 Task: Find connections with filter location Northwich with filter topic #covidwith filter profile language German with filter current company Wonder Cement Ltd. with filter school Adikavi Nannaya University, Rajahmundry, East Godawari with filter industry Medical Practices with filter service category Coaching & Mentoring with filter keywords title Novelist/Writer
Action: Mouse moved to (618, 64)
Screenshot: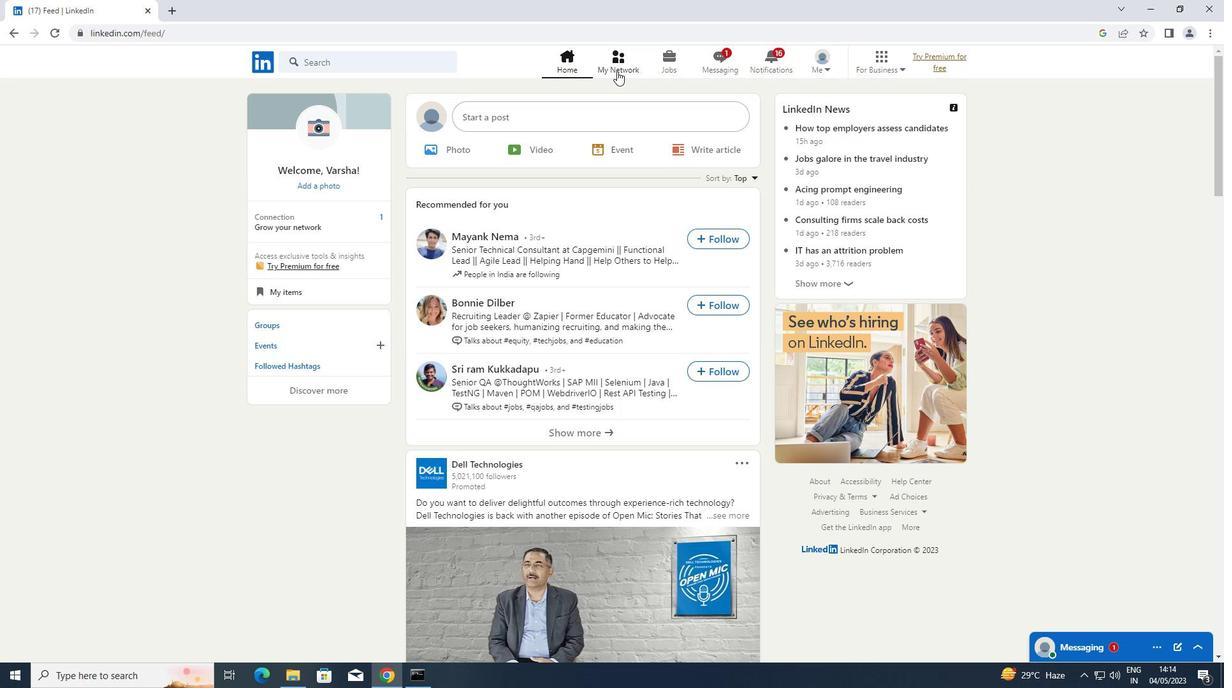 
Action: Mouse pressed left at (618, 64)
Screenshot: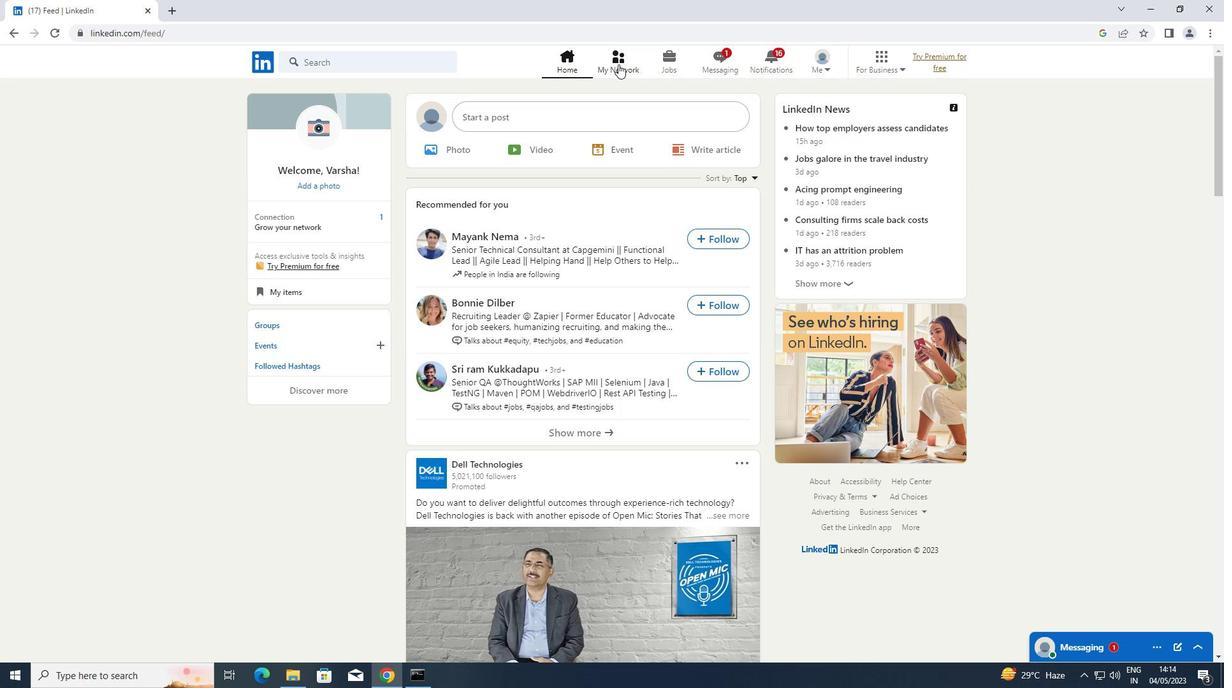 
Action: Mouse moved to (304, 124)
Screenshot: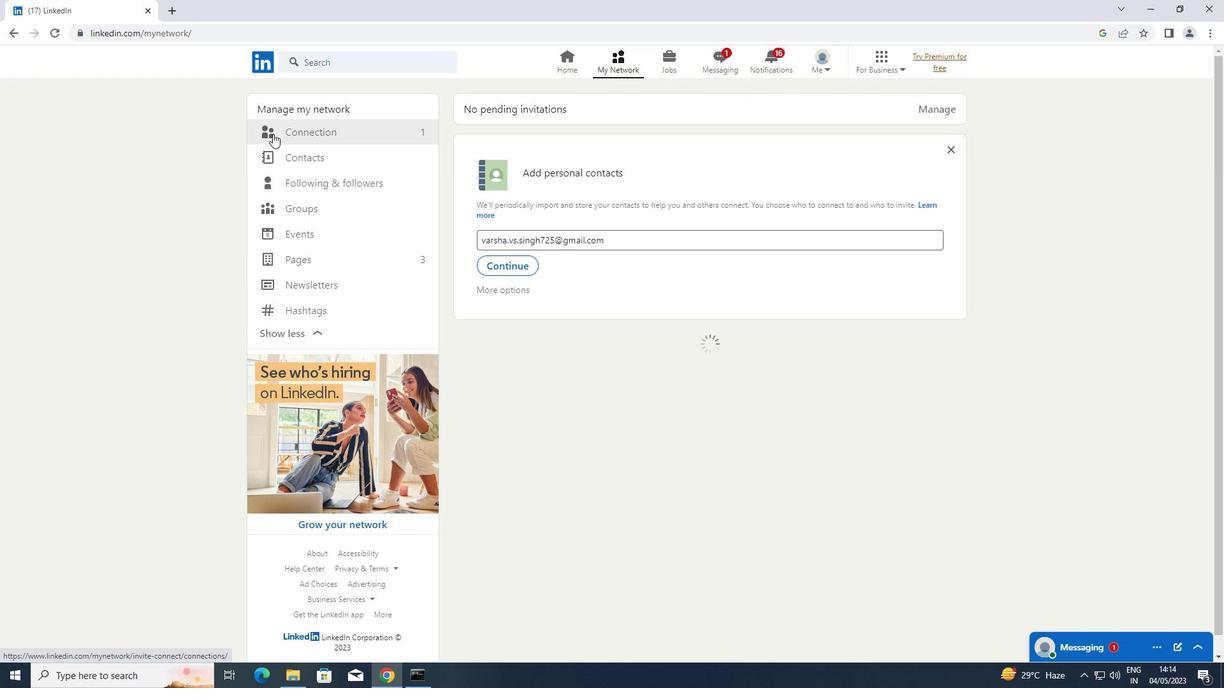 
Action: Mouse pressed left at (304, 124)
Screenshot: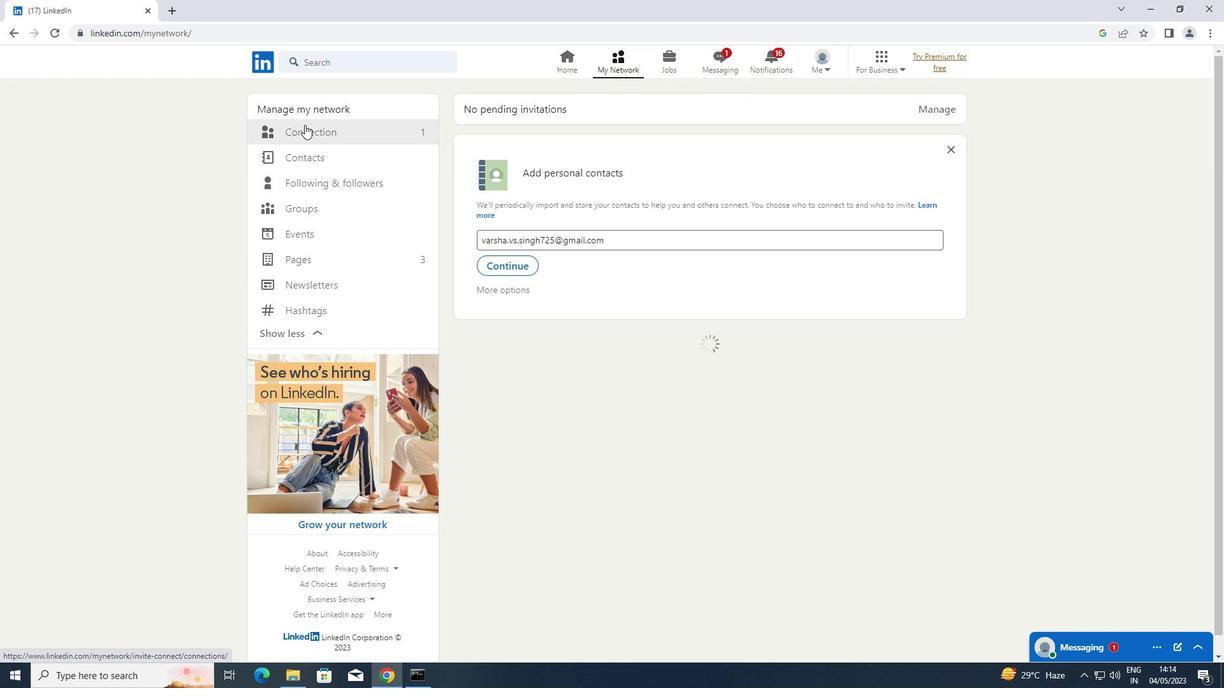 
Action: Mouse moved to (734, 134)
Screenshot: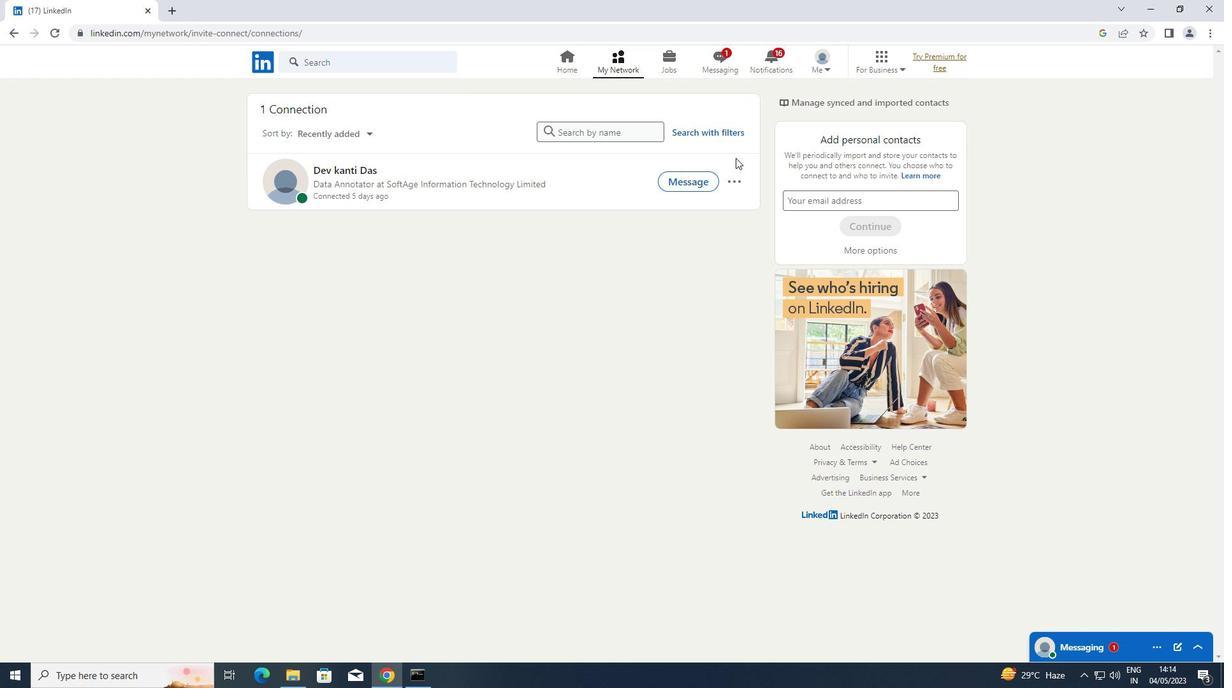 
Action: Mouse pressed left at (734, 134)
Screenshot: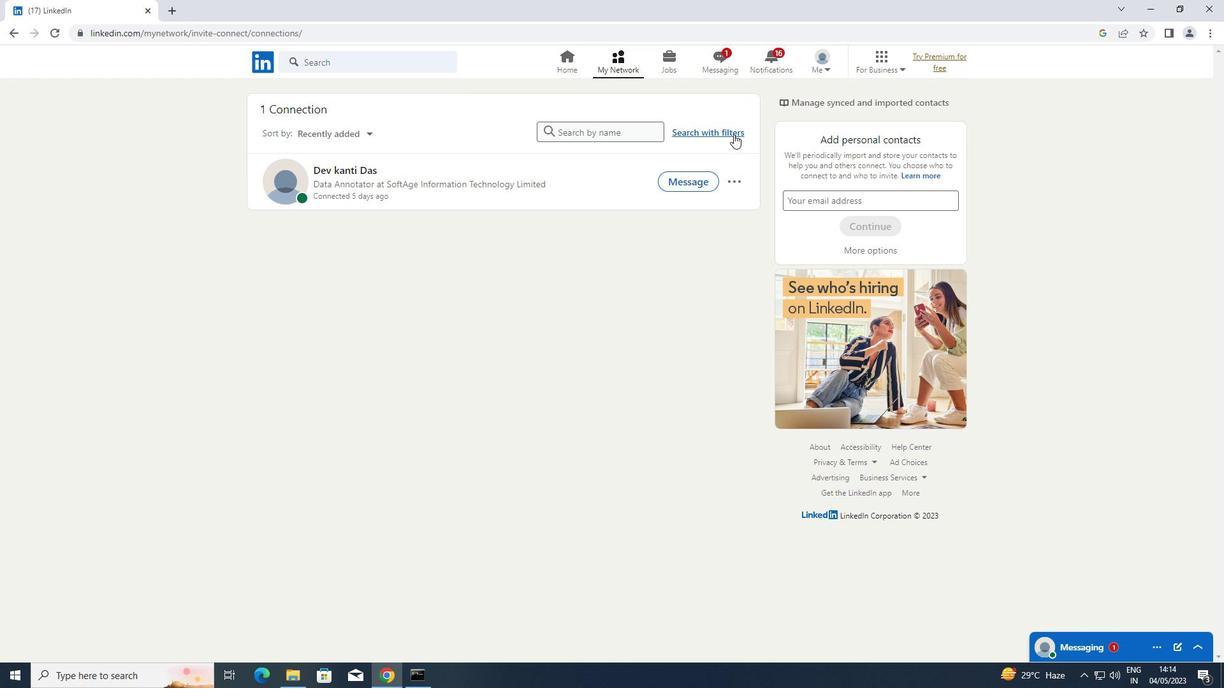 
Action: Mouse moved to (653, 99)
Screenshot: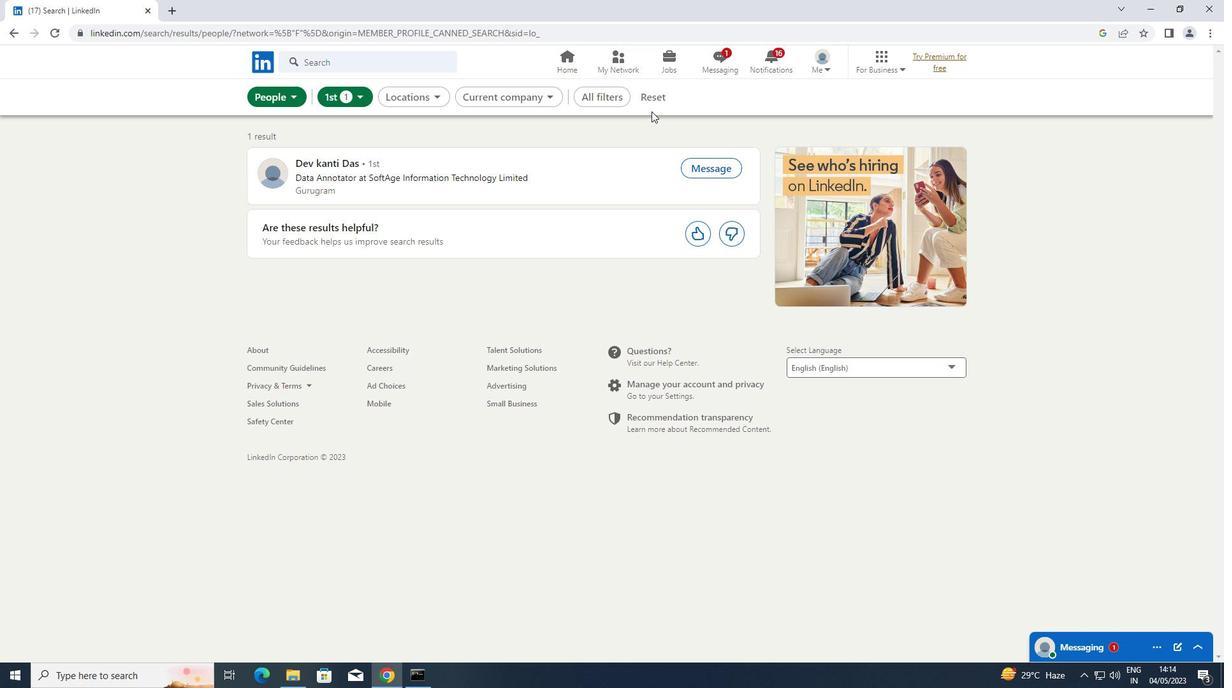 
Action: Mouse pressed left at (653, 99)
Screenshot: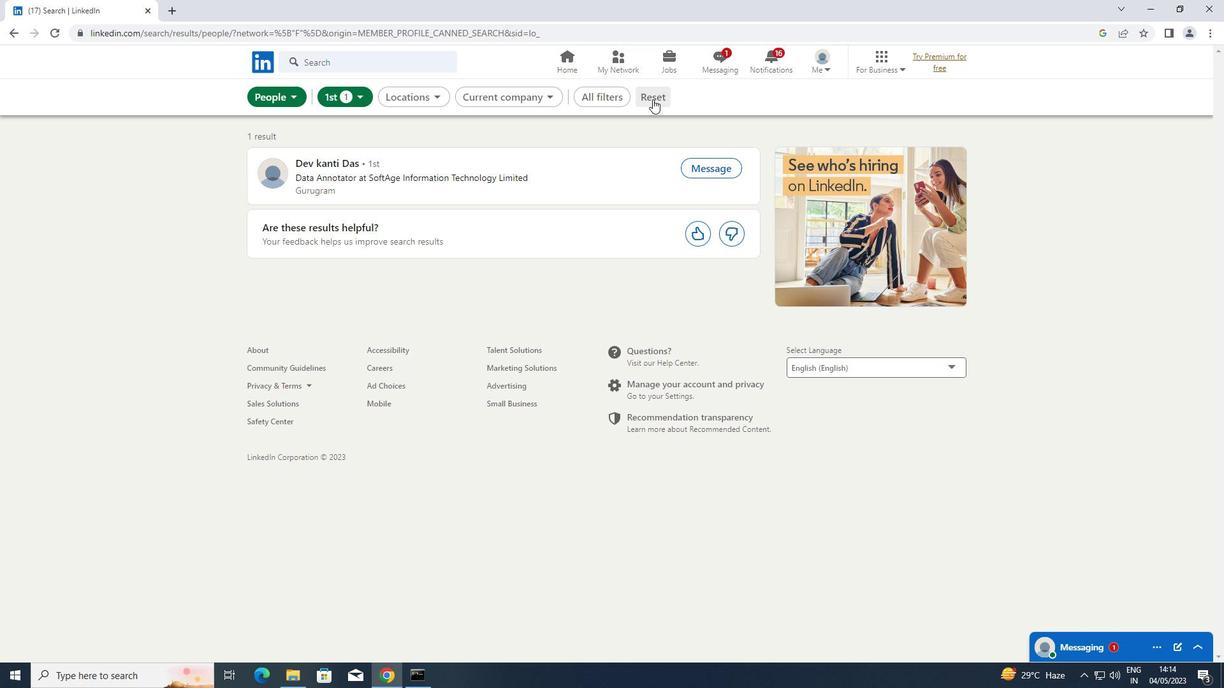 
Action: Mouse moved to (640, 99)
Screenshot: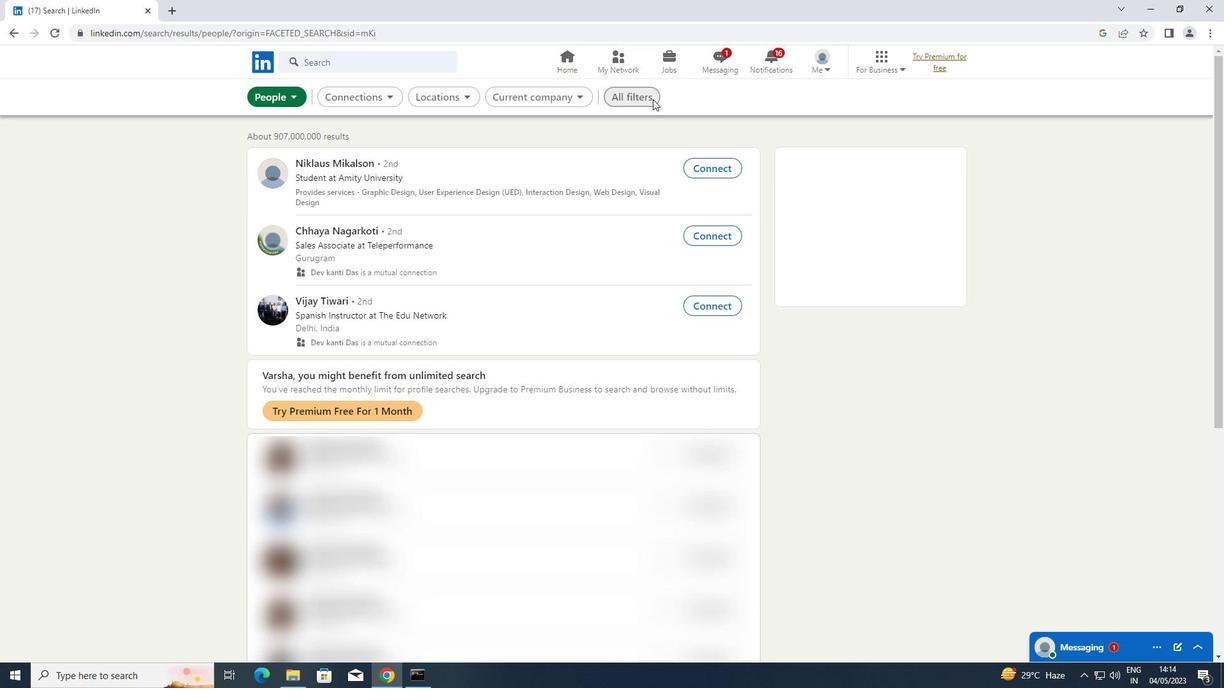 
Action: Mouse pressed left at (640, 99)
Screenshot: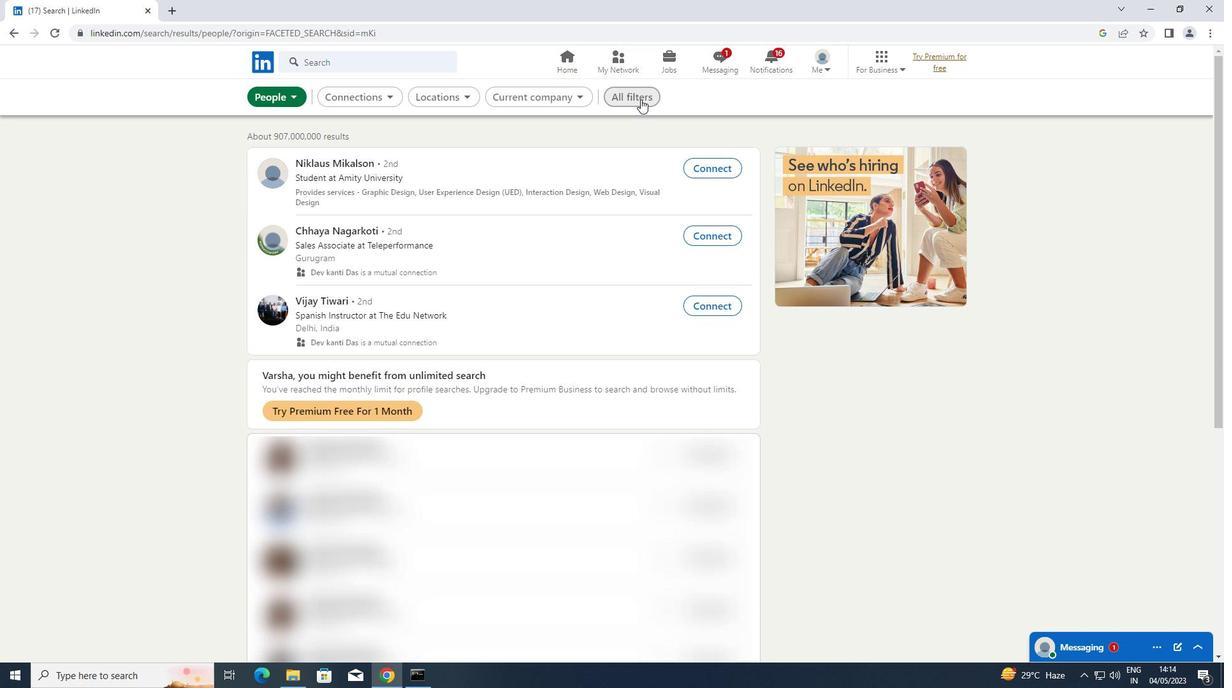 
Action: Mouse moved to (990, 264)
Screenshot: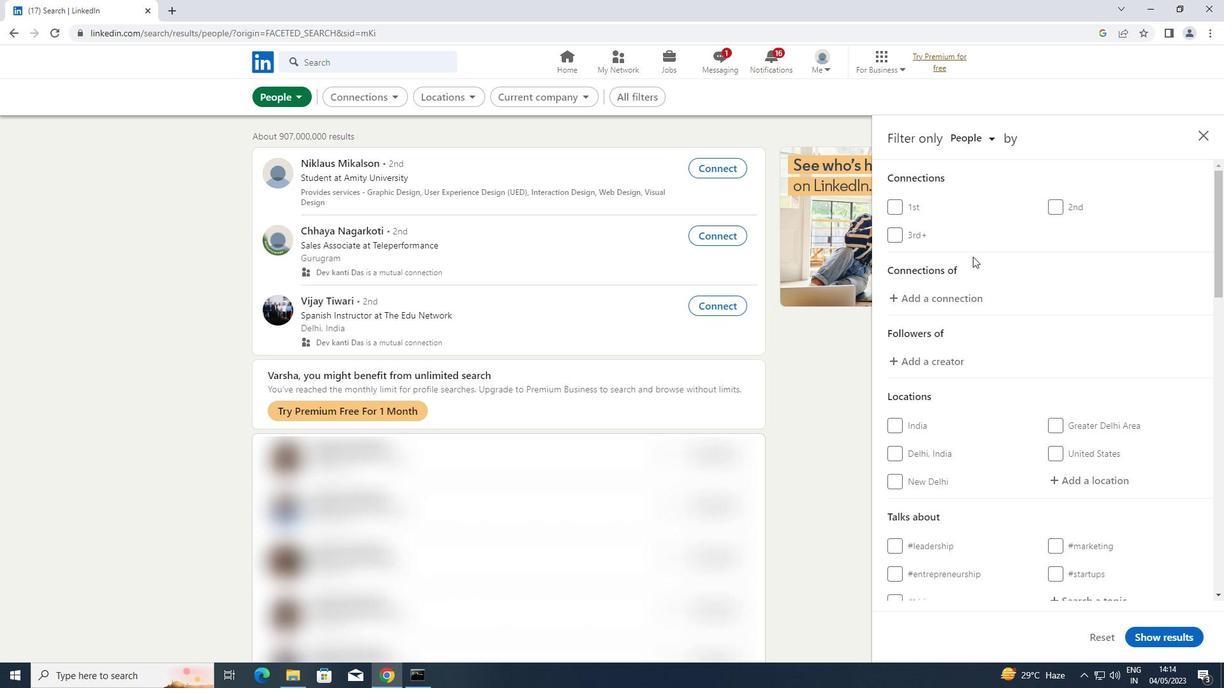
Action: Mouse scrolled (990, 263) with delta (0, 0)
Screenshot: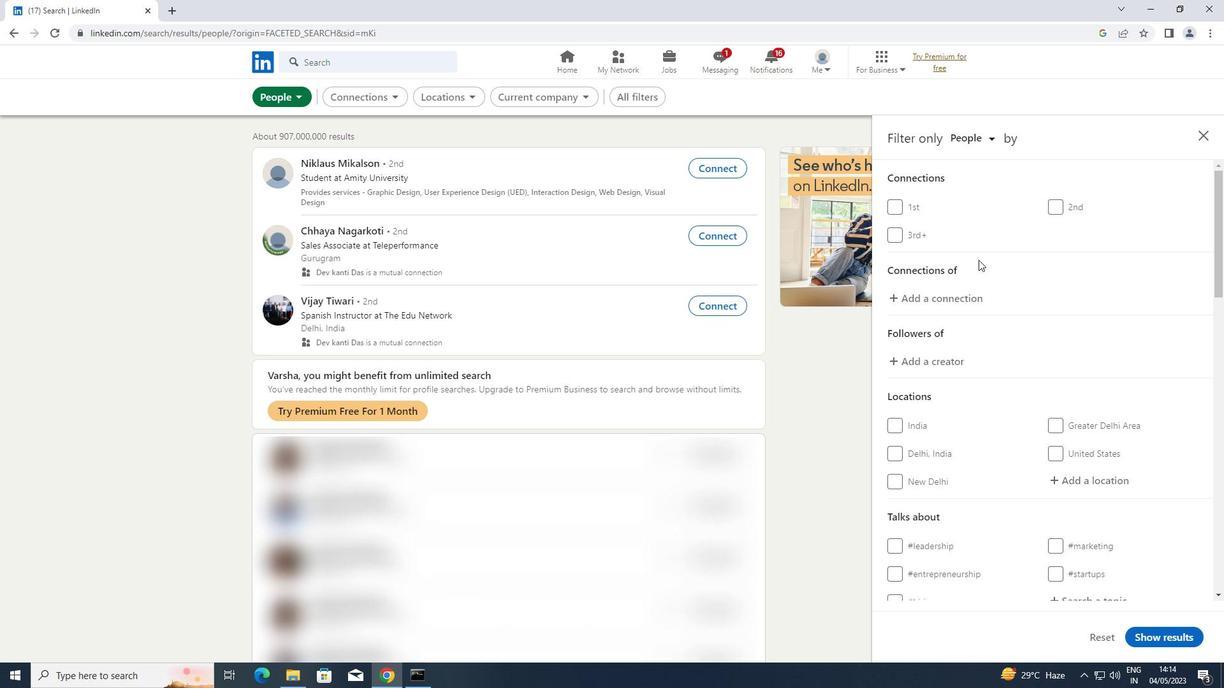 
Action: Mouse moved to (1062, 411)
Screenshot: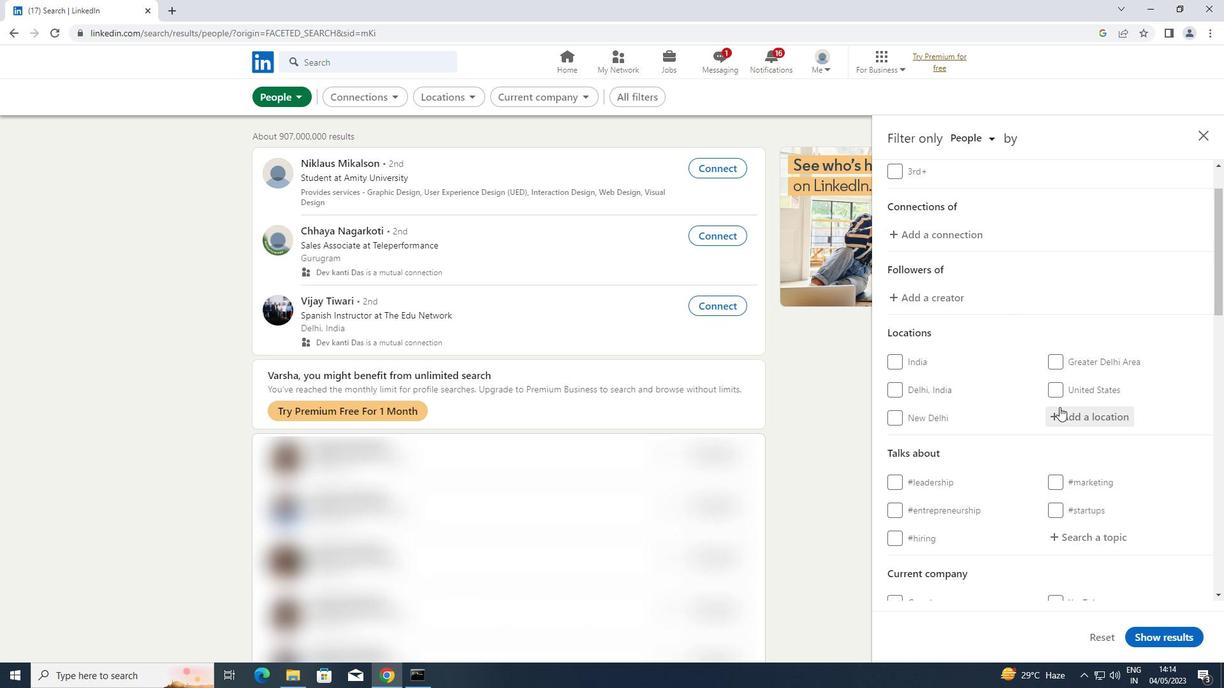 
Action: Mouse pressed left at (1062, 411)
Screenshot: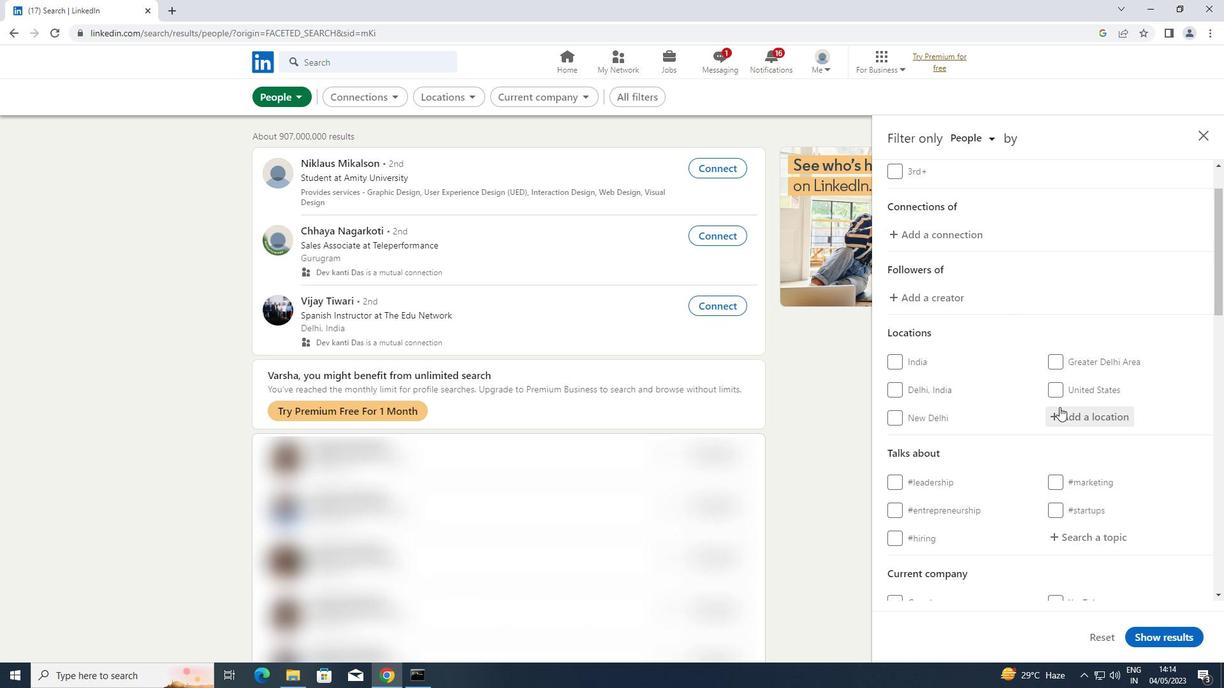 
Action: Mouse moved to (1063, 412)
Screenshot: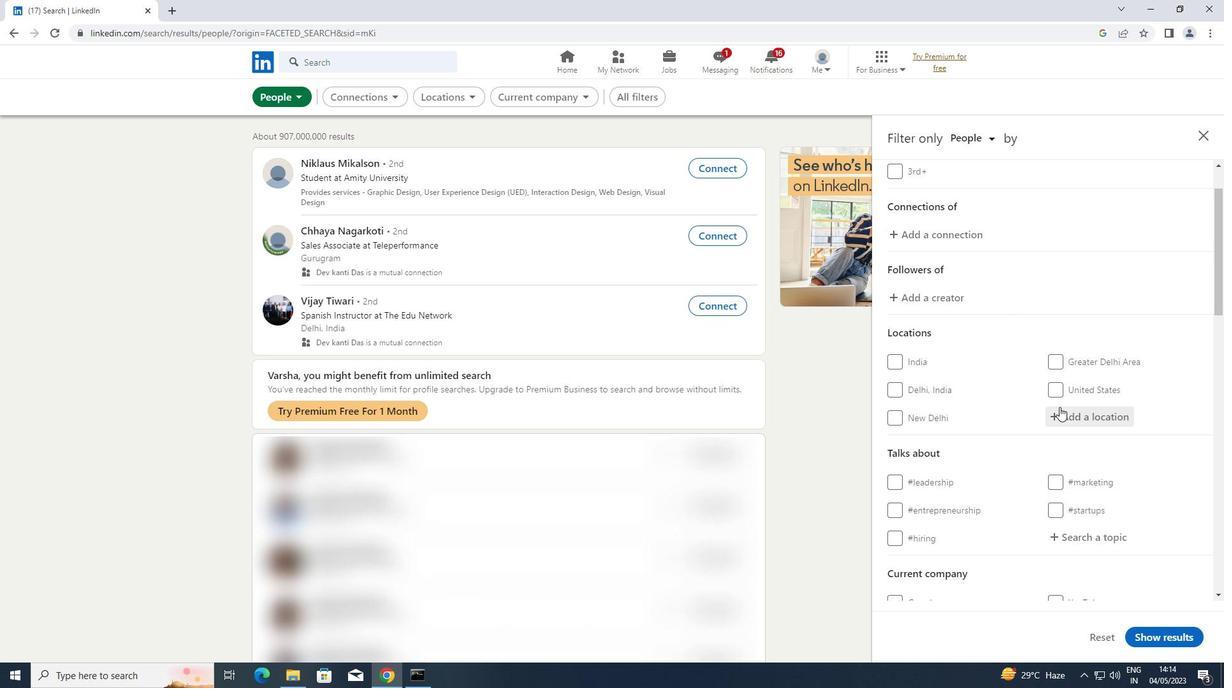 
Action: Key pressed <Key.shift>NORTHWICH
Screenshot: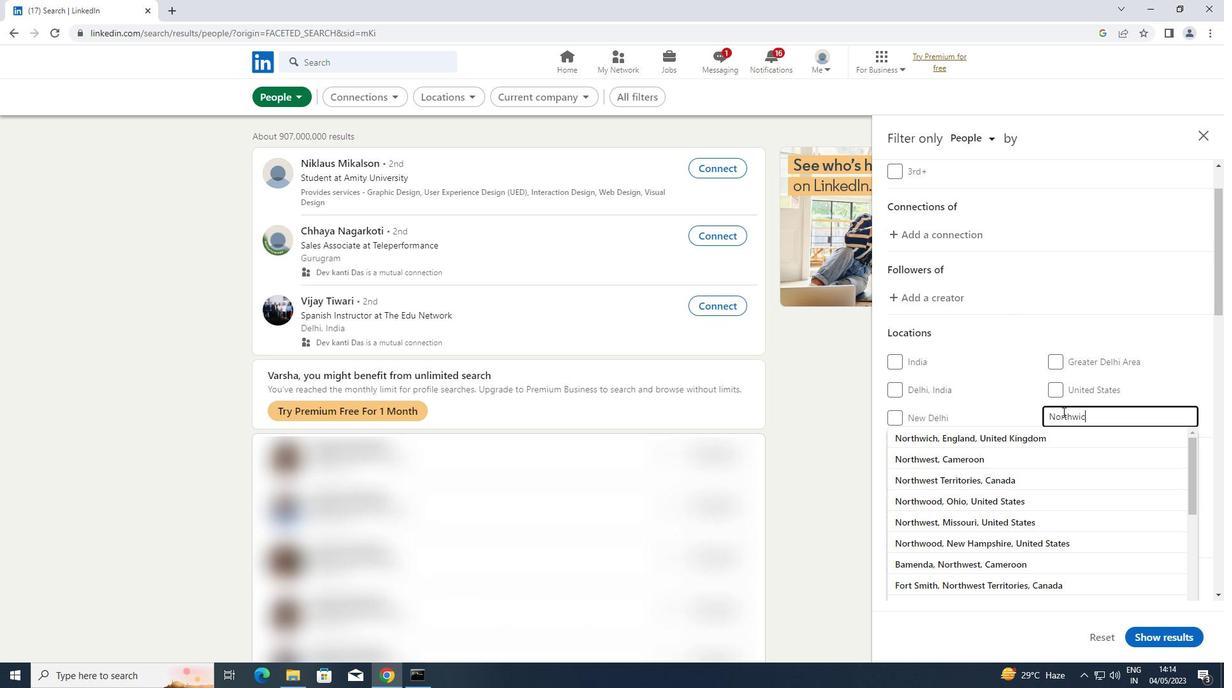 
Action: Mouse moved to (1057, 541)
Screenshot: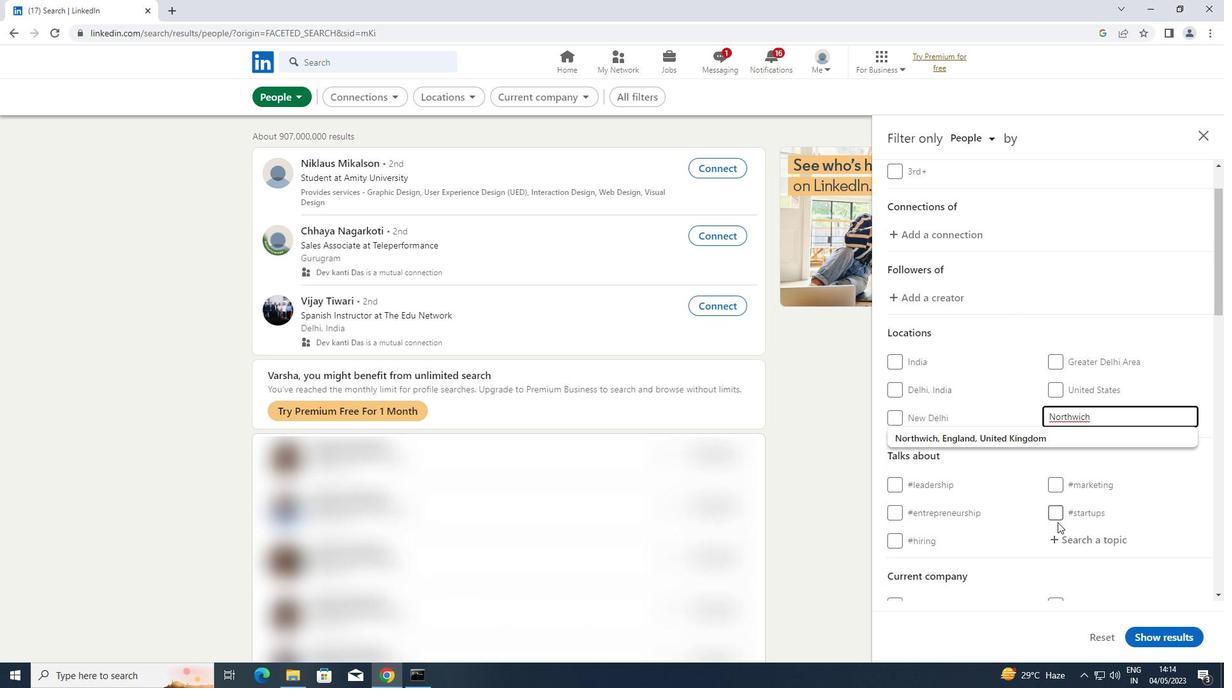 
Action: Mouse pressed left at (1057, 541)
Screenshot: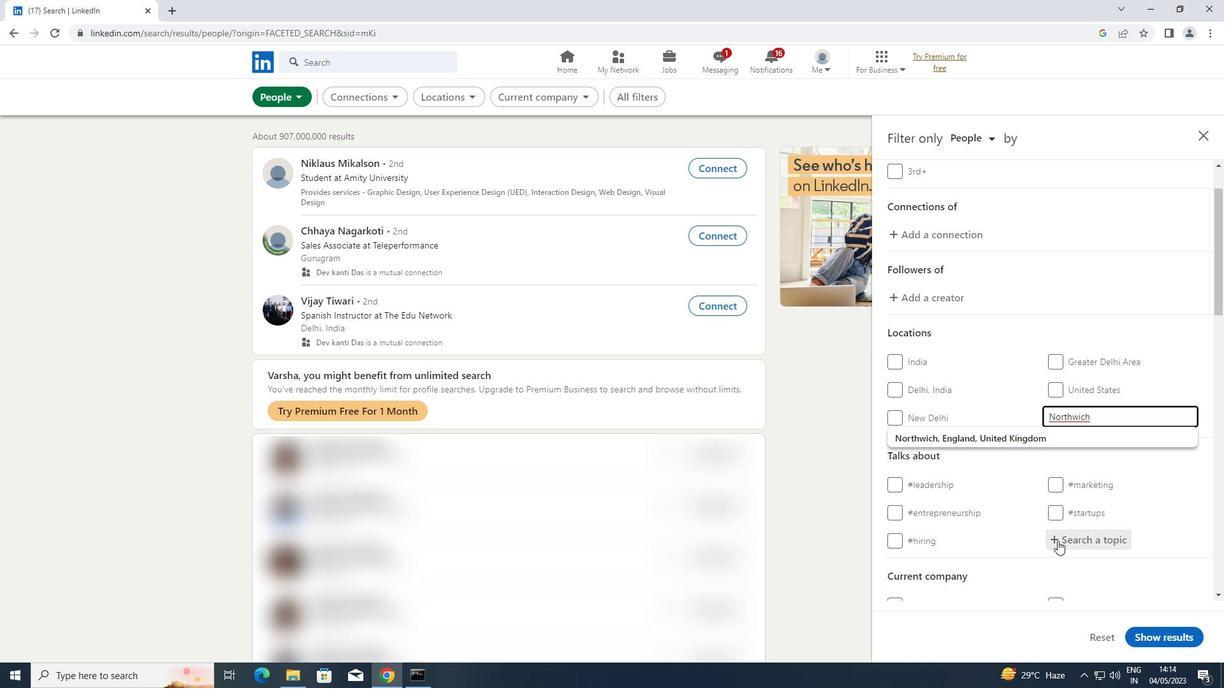 
Action: Key pressed COVID
Screenshot: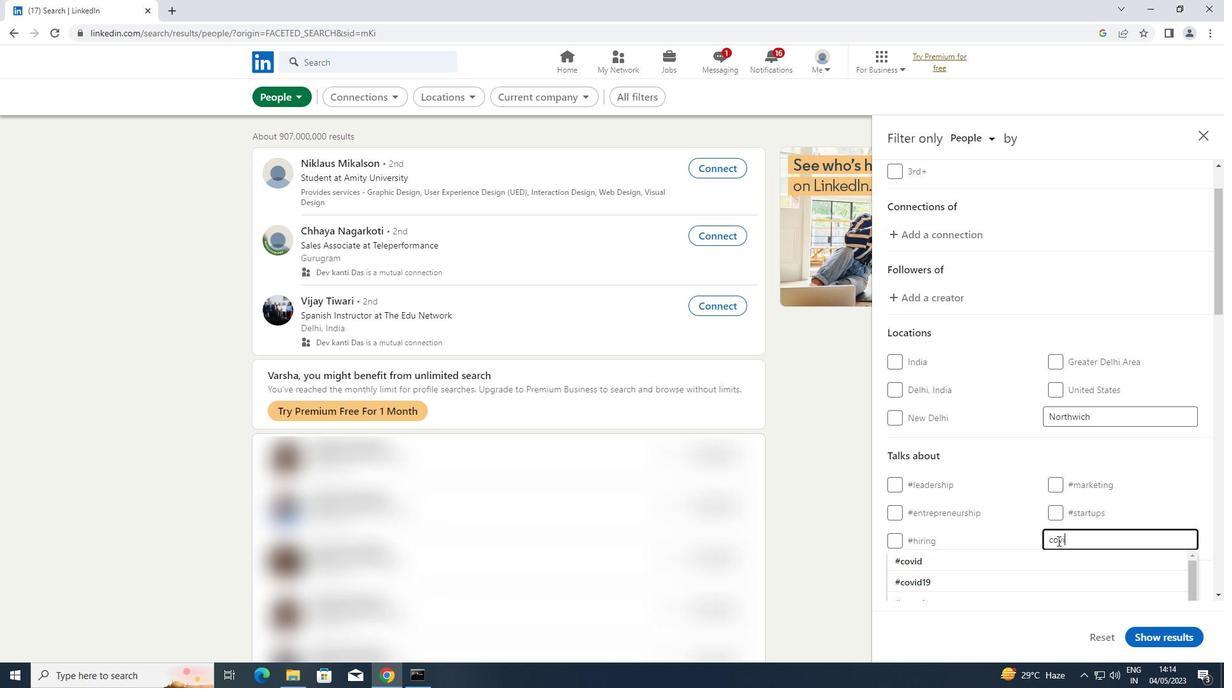 
Action: Mouse moved to (930, 552)
Screenshot: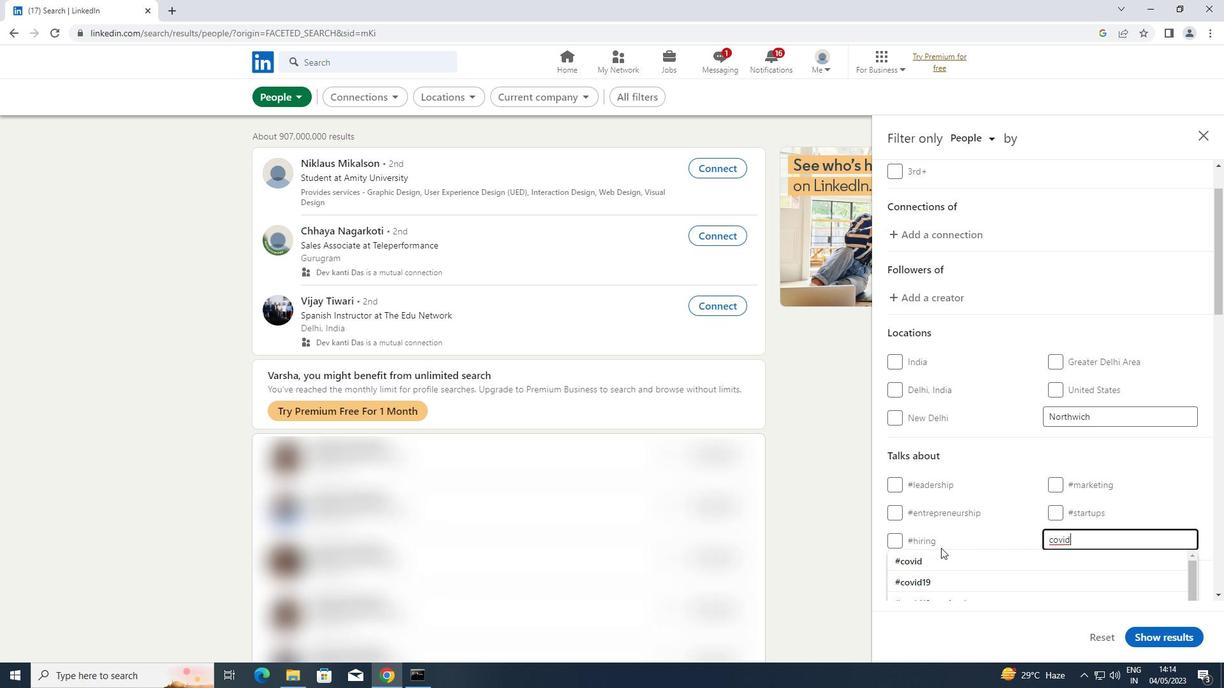 
Action: Mouse pressed left at (930, 552)
Screenshot: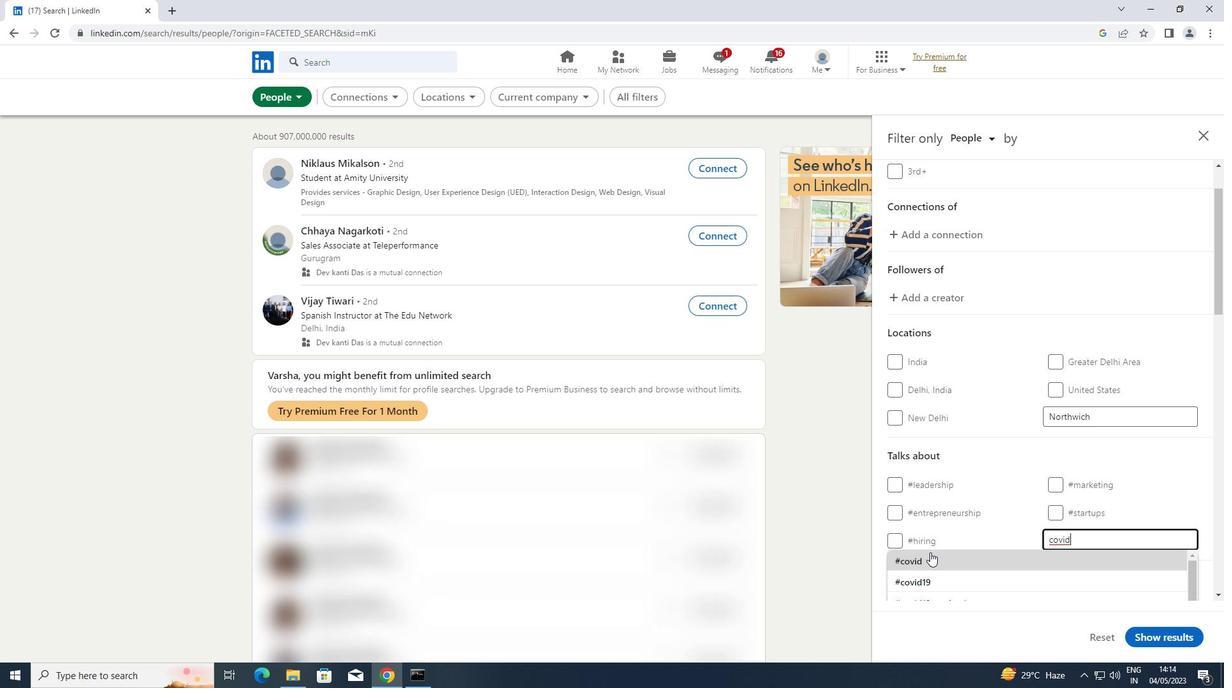 
Action: Mouse scrolled (930, 552) with delta (0, 0)
Screenshot: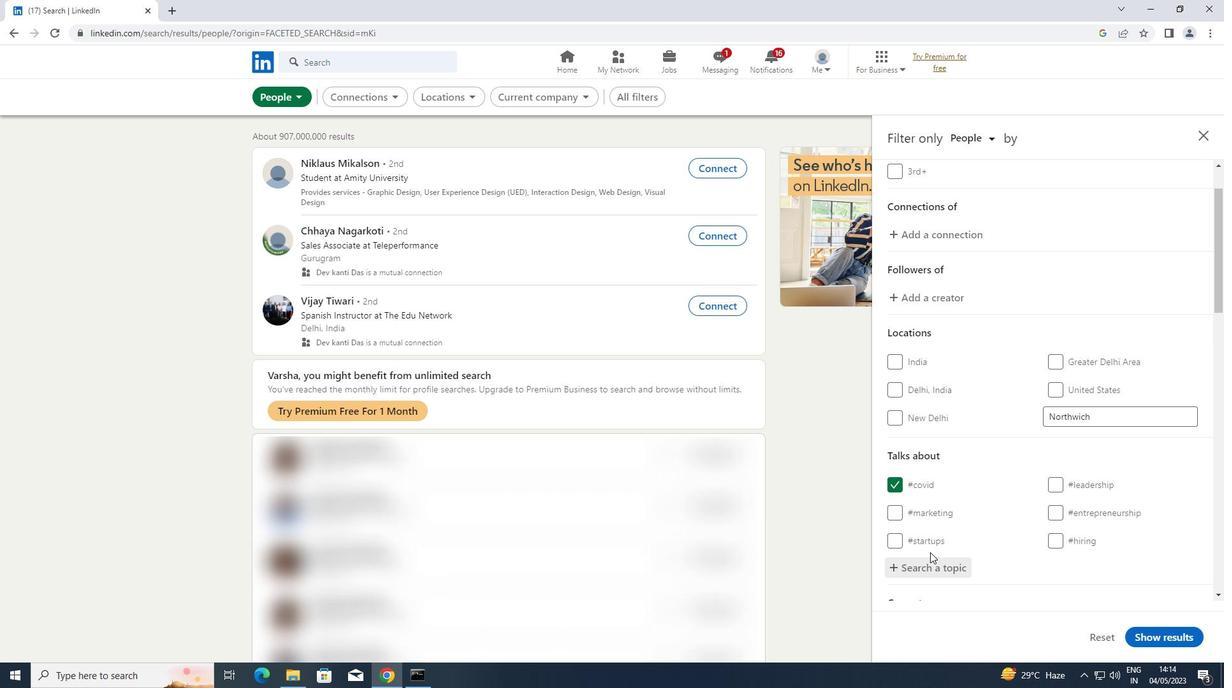 
Action: Mouse scrolled (930, 552) with delta (0, 0)
Screenshot: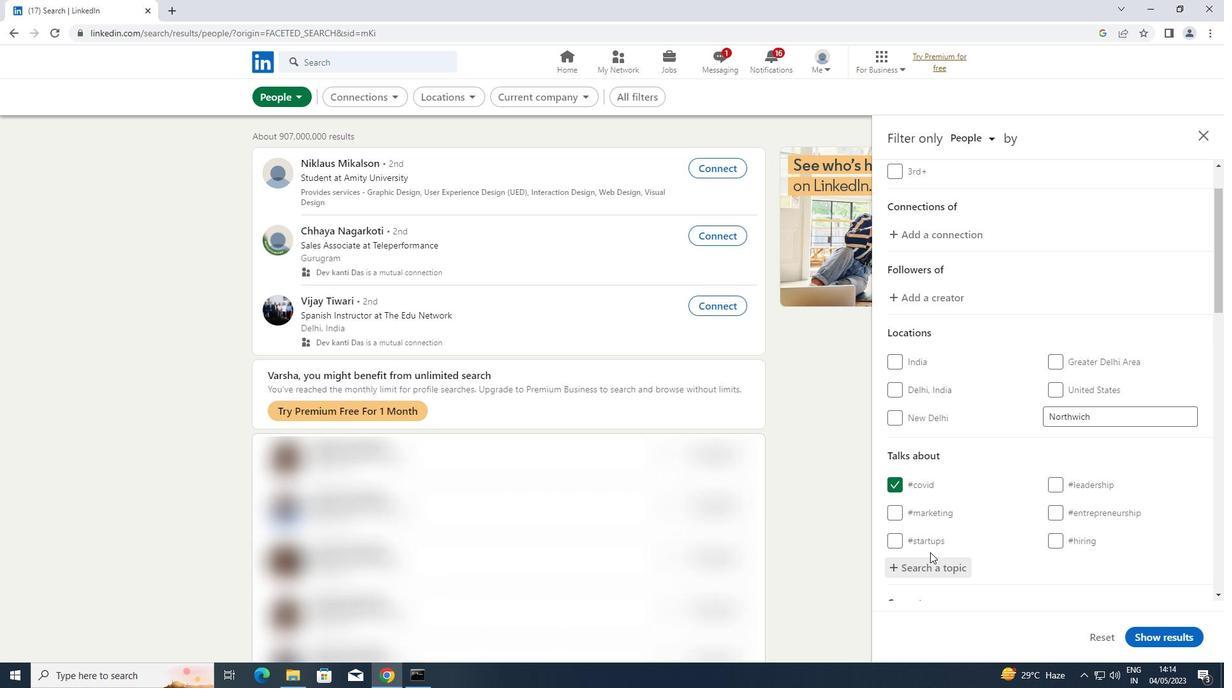 
Action: Mouse moved to (930, 552)
Screenshot: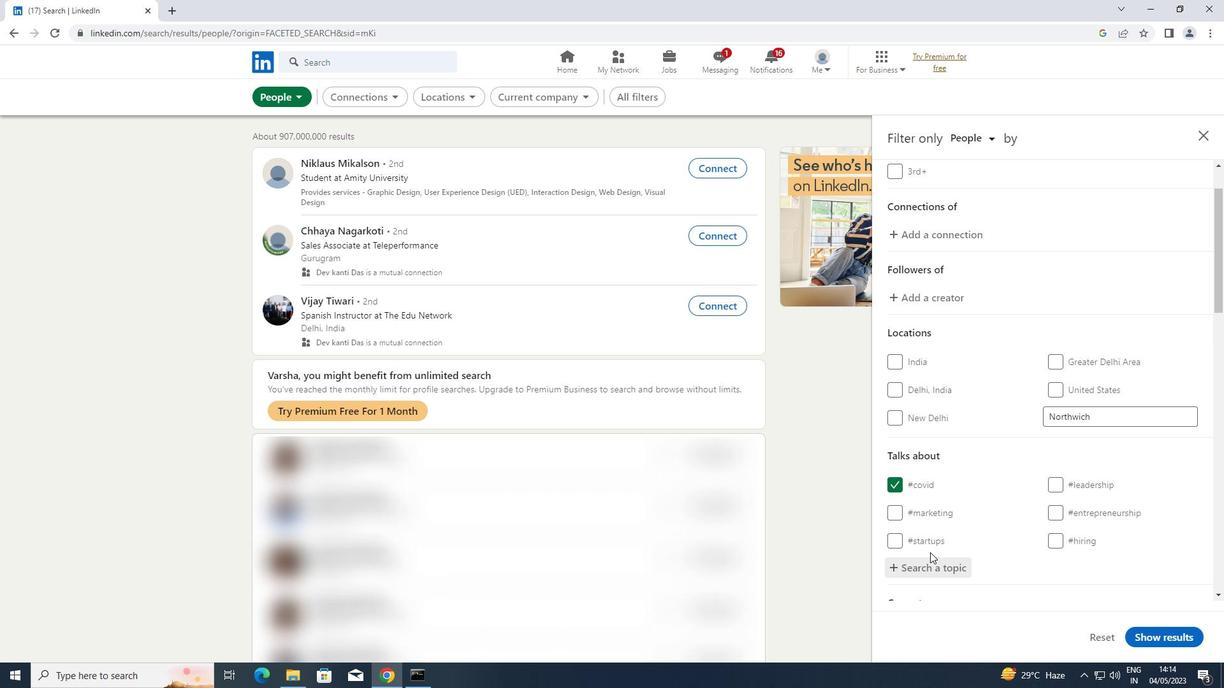 
Action: Mouse scrolled (930, 552) with delta (0, 0)
Screenshot: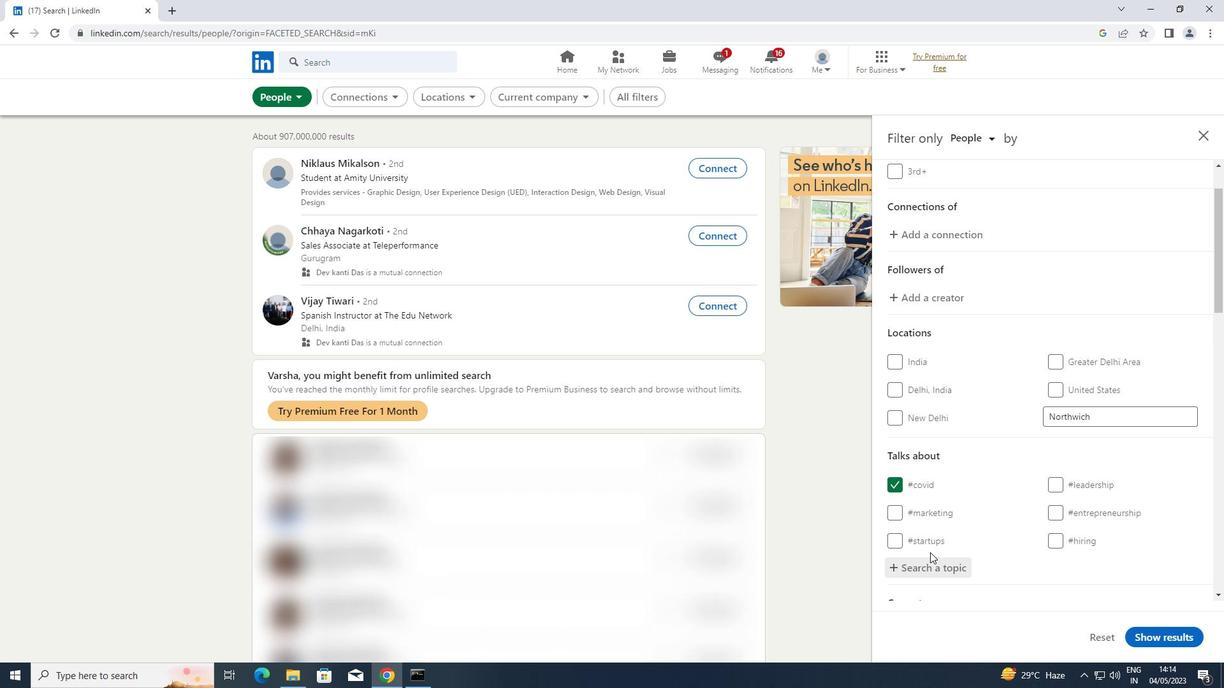 
Action: Mouse moved to (965, 474)
Screenshot: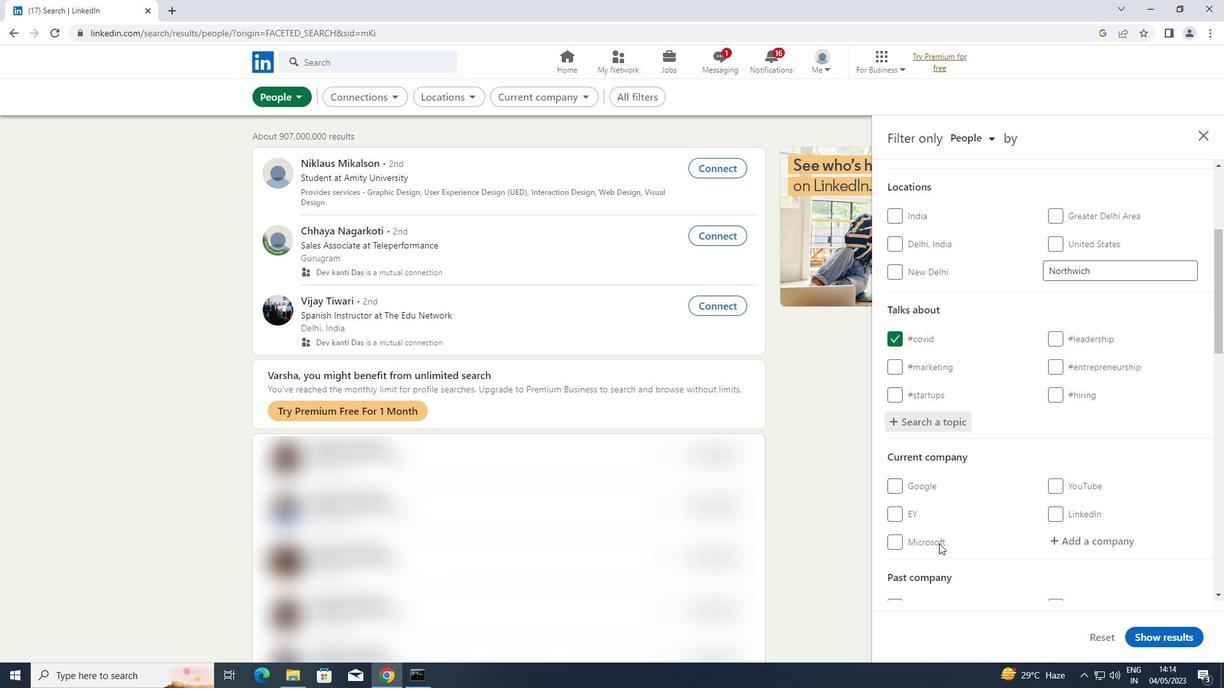 
Action: Mouse scrolled (965, 473) with delta (0, 0)
Screenshot: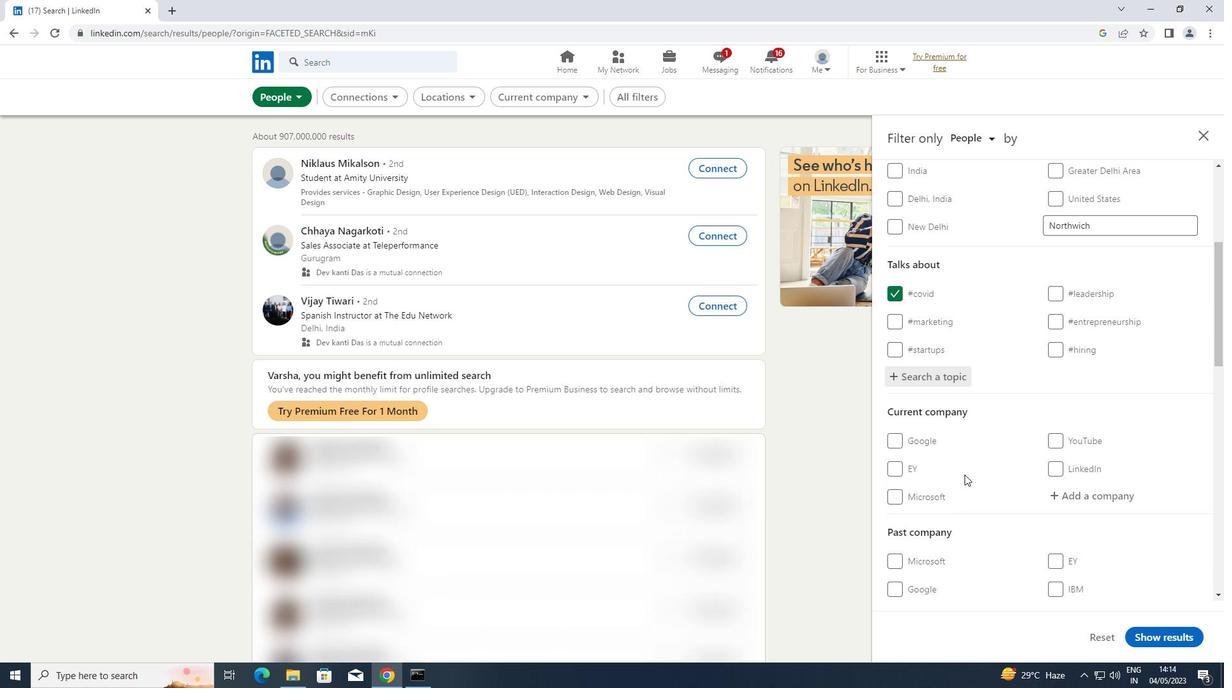 
Action: Mouse scrolled (965, 473) with delta (0, 0)
Screenshot: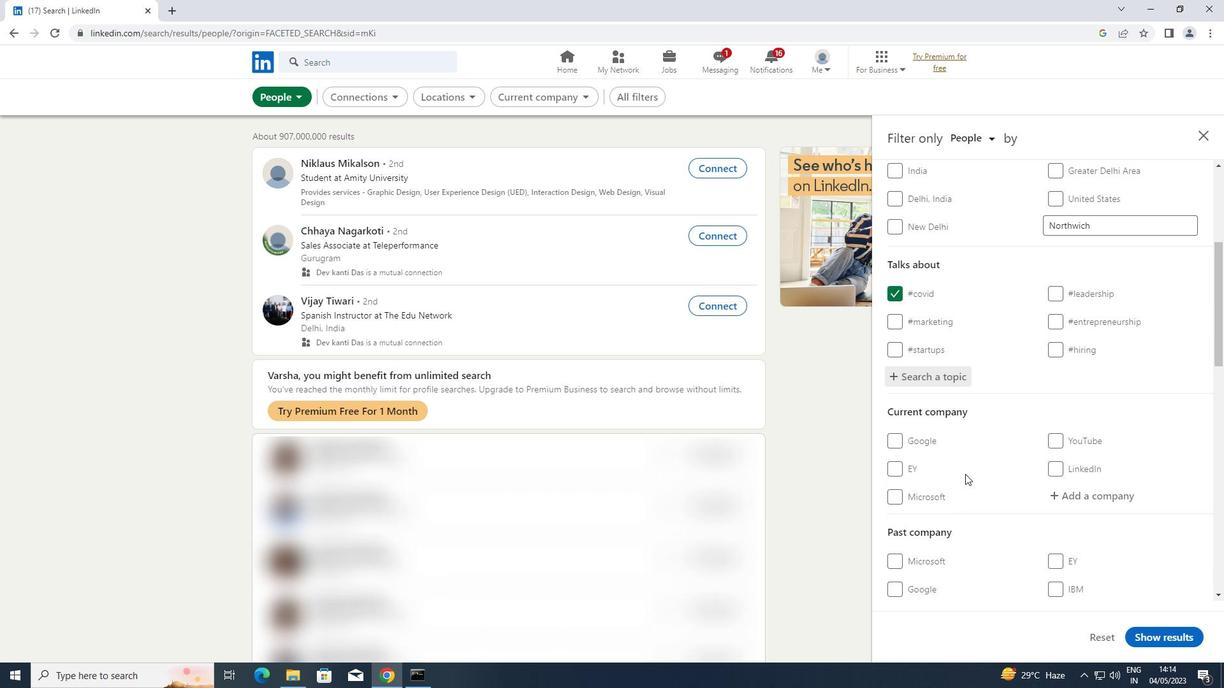 
Action: Mouse scrolled (965, 473) with delta (0, 0)
Screenshot: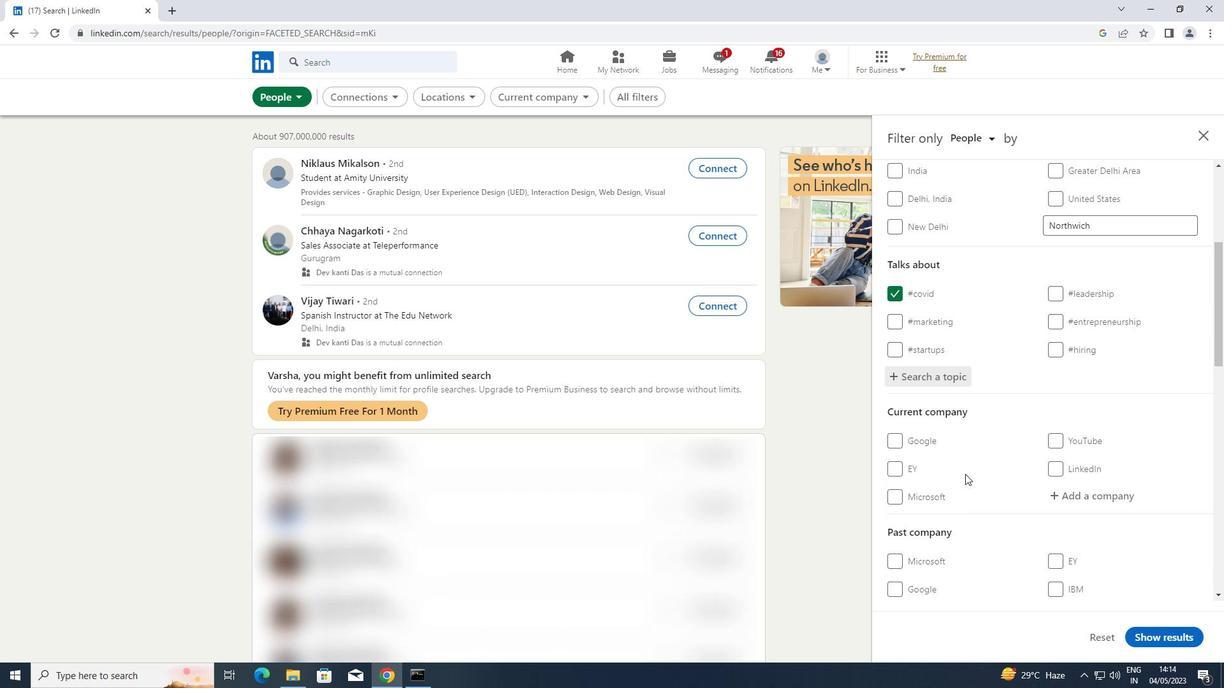 
Action: Mouse scrolled (965, 473) with delta (0, 0)
Screenshot: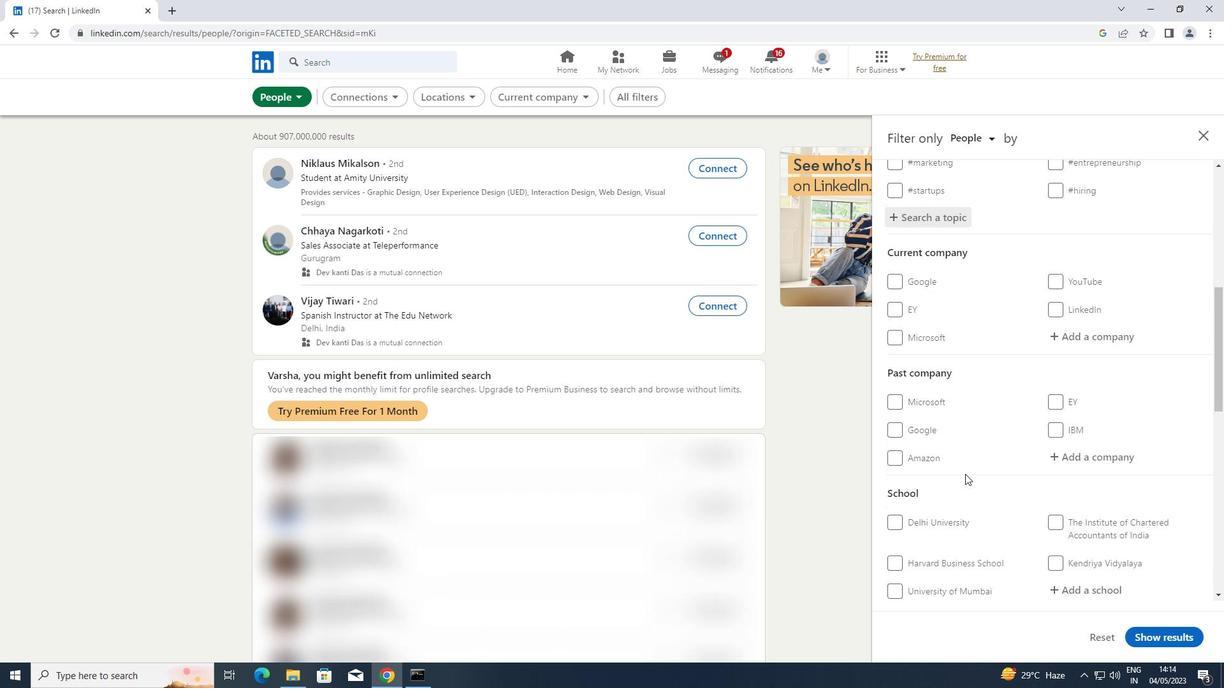 
Action: Mouse moved to (966, 473)
Screenshot: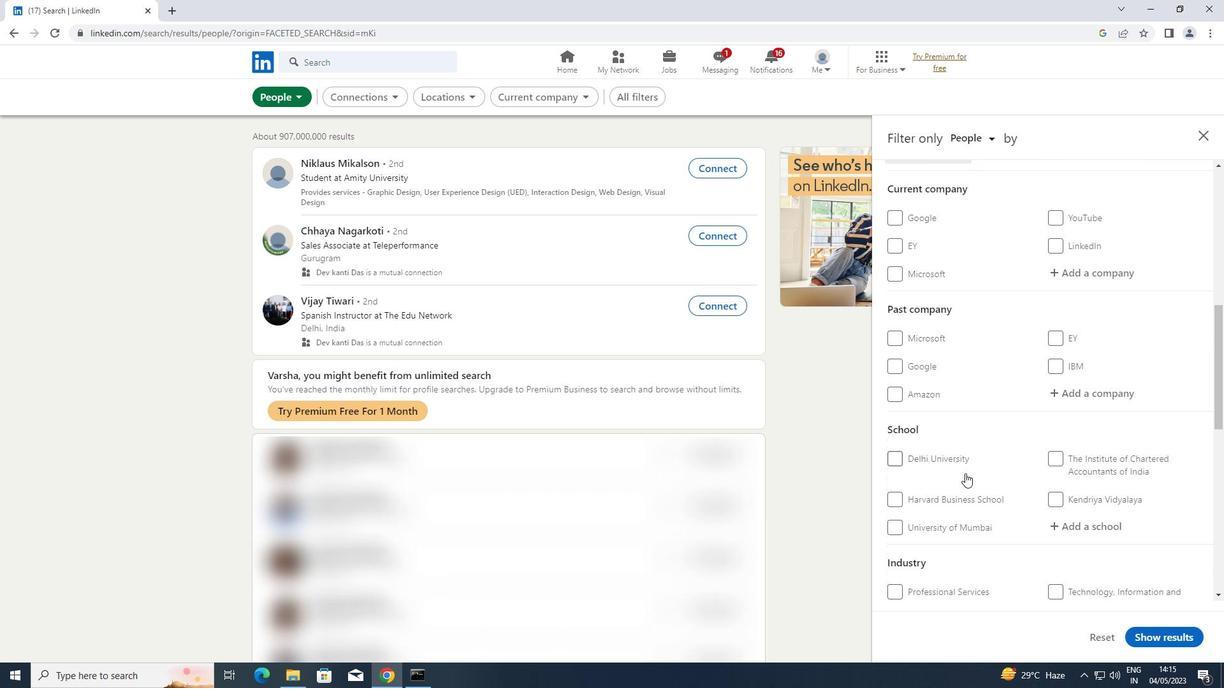 
Action: Mouse scrolled (966, 472) with delta (0, 0)
Screenshot: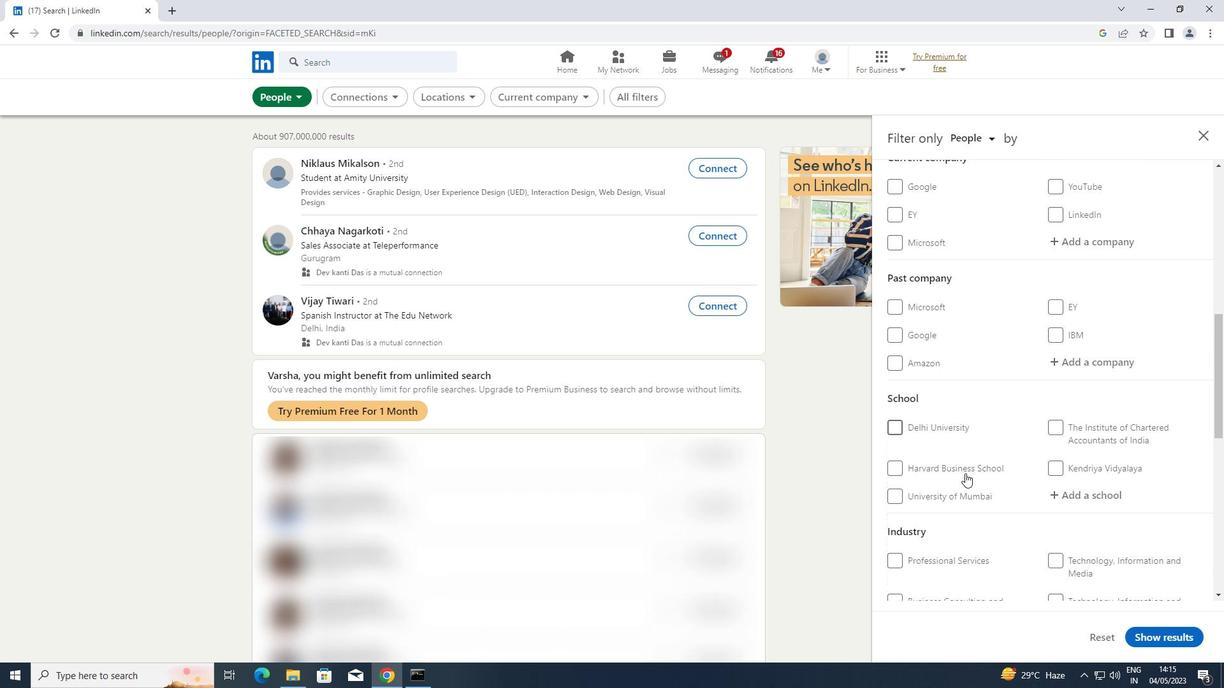 
Action: Mouse scrolled (966, 472) with delta (0, 0)
Screenshot: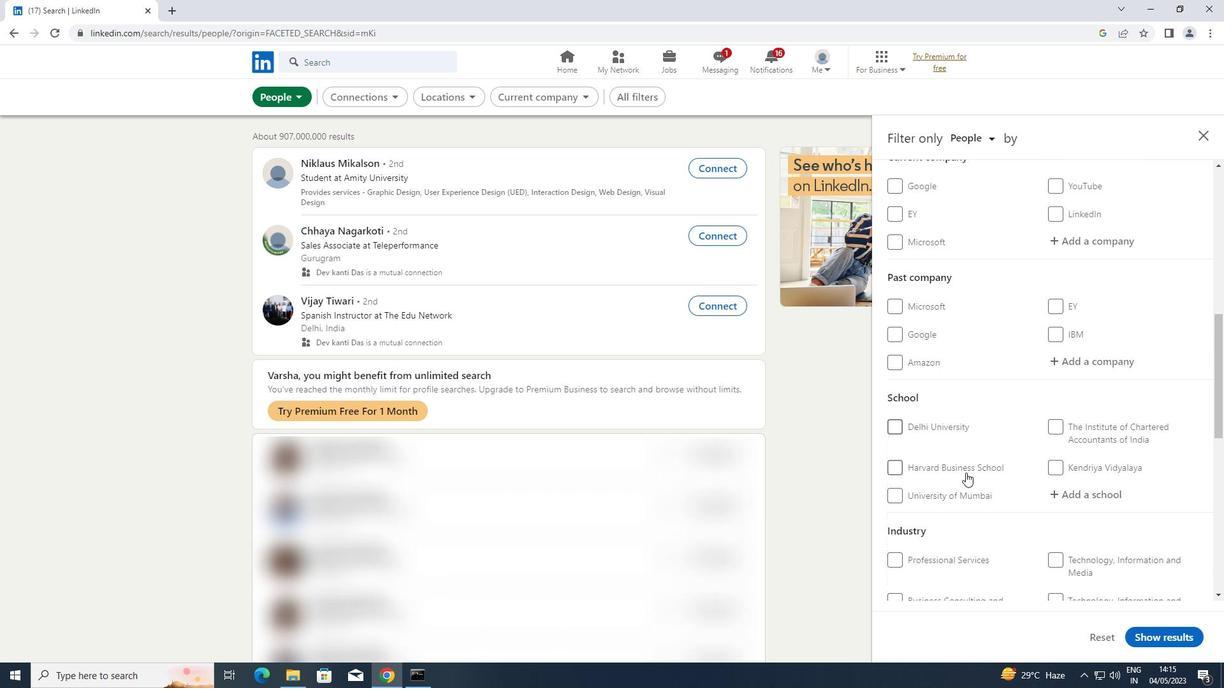 
Action: Mouse scrolled (966, 472) with delta (0, 0)
Screenshot: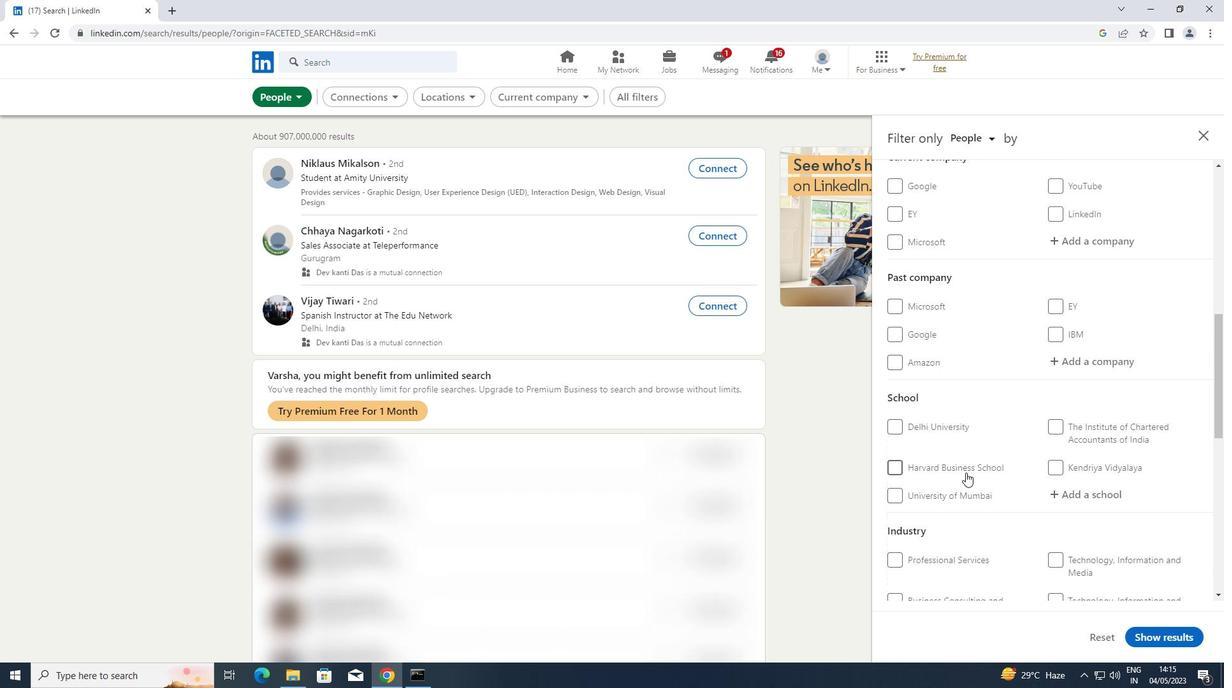 
Action: Mouse moved to (894, 566)
Screenshot: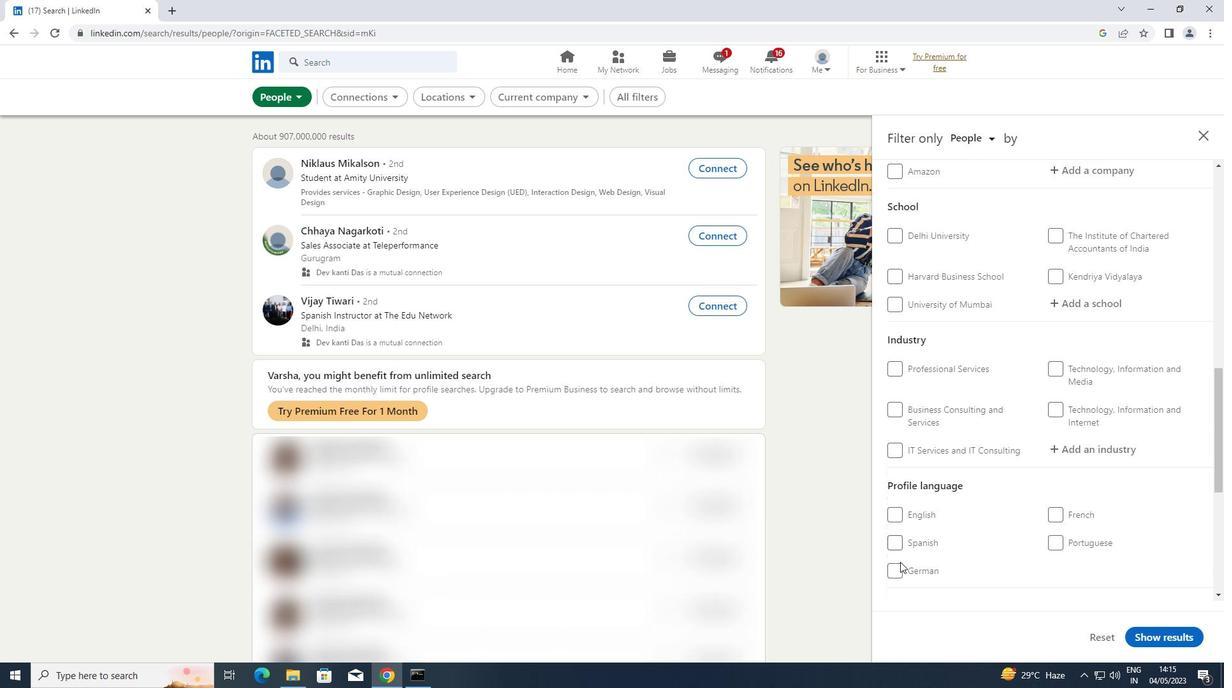 
Action: Mouse pressed left at (894, 566)
Screenshot: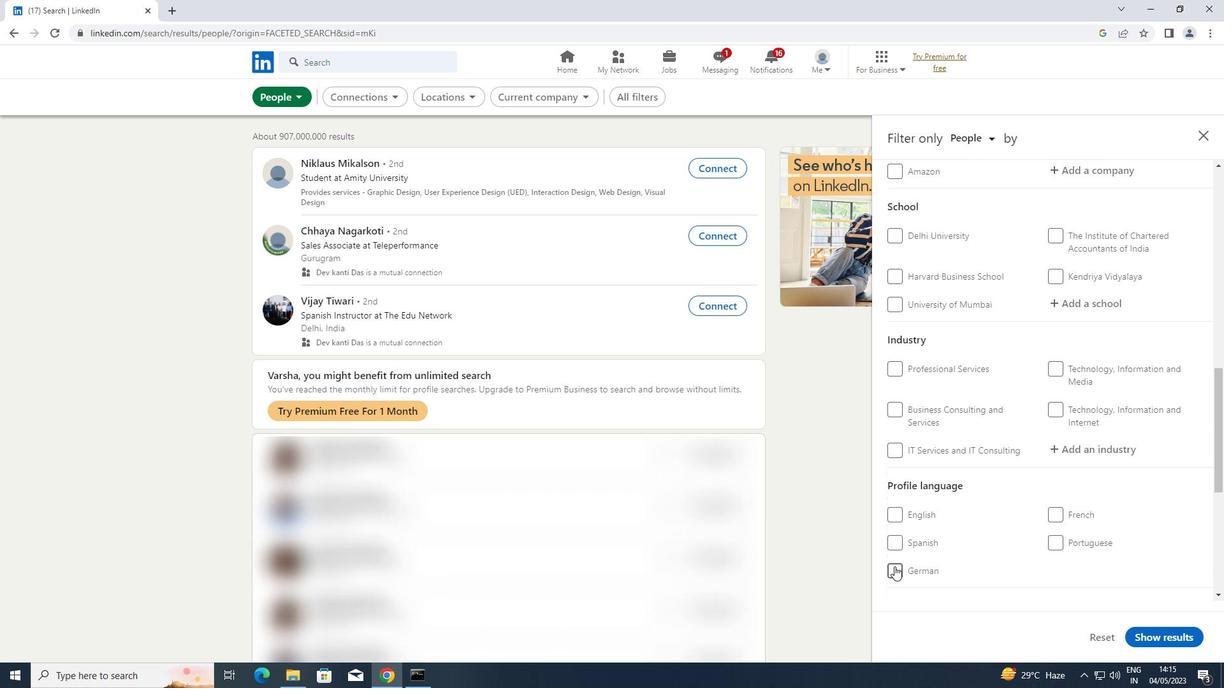 
Action: Mouse moved to (951, 526)
Screenshot: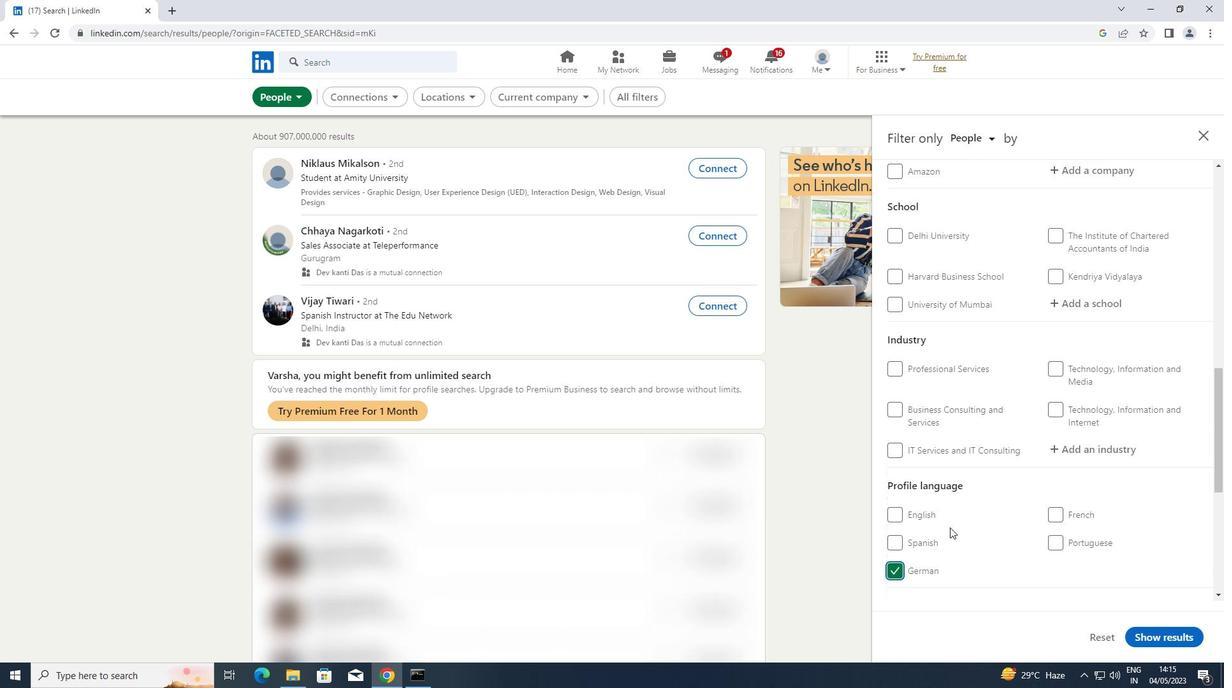 
Action: Mouse scrolled (951, 526) with delta (0, 0)
Screenshot: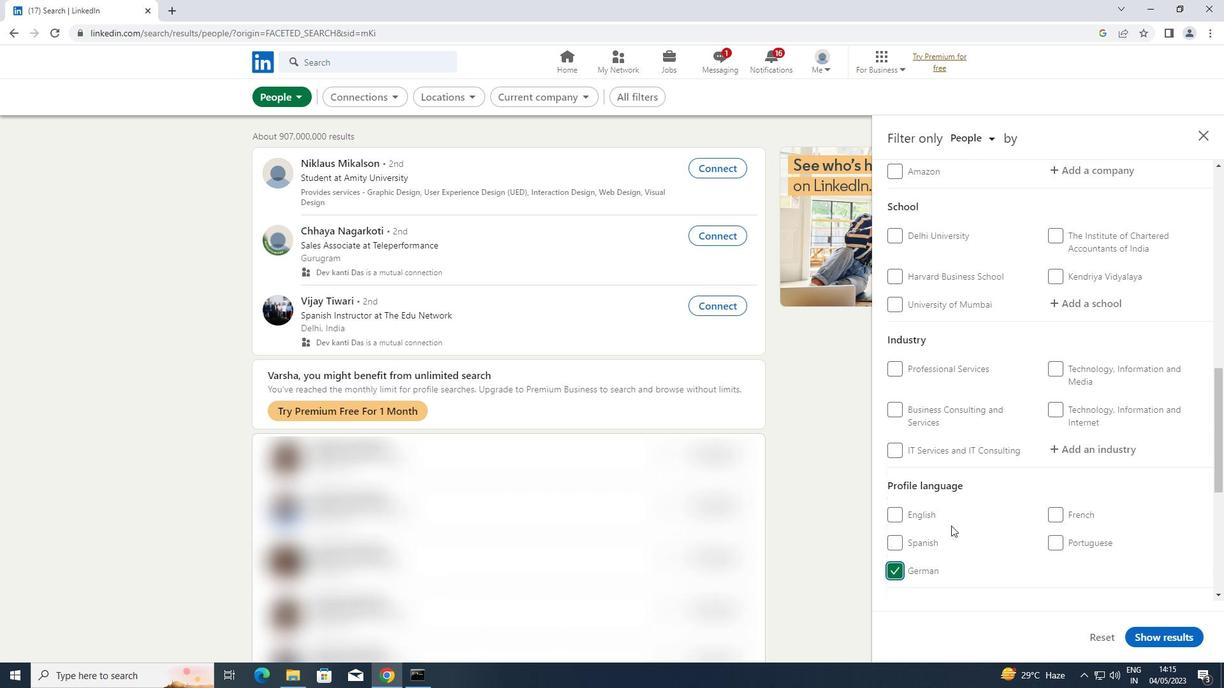 
Action: Mouse scrolled (951, 526) with delta (0, 0)
Screenshot: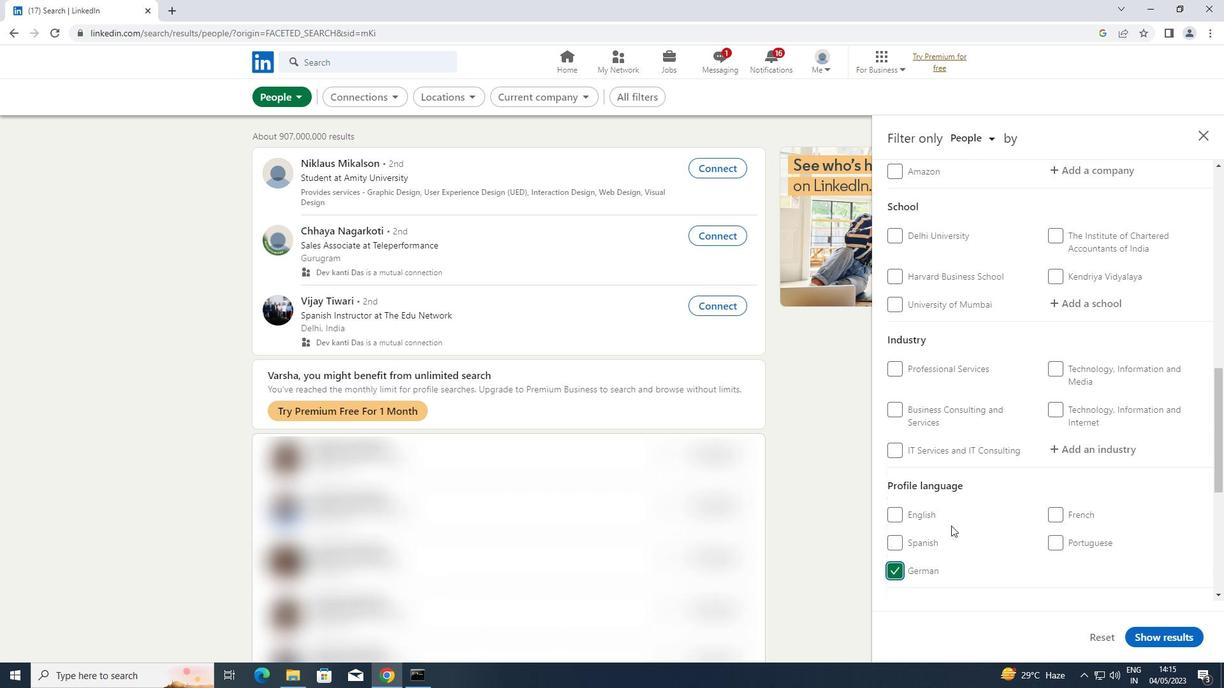 
Action: Mouse scrolled (951, 526) with delta (0, 0)
Screenshot: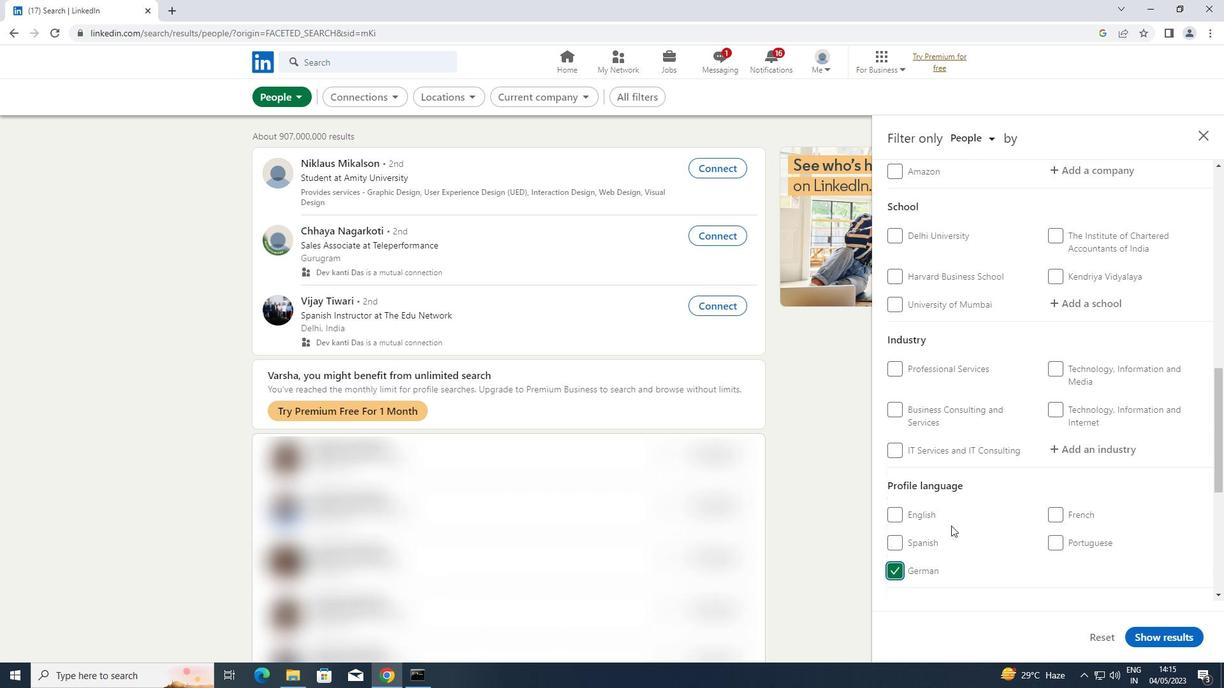 
Action: Mouse scrolled (951, 525) with delta (0, 0)
Screenshot: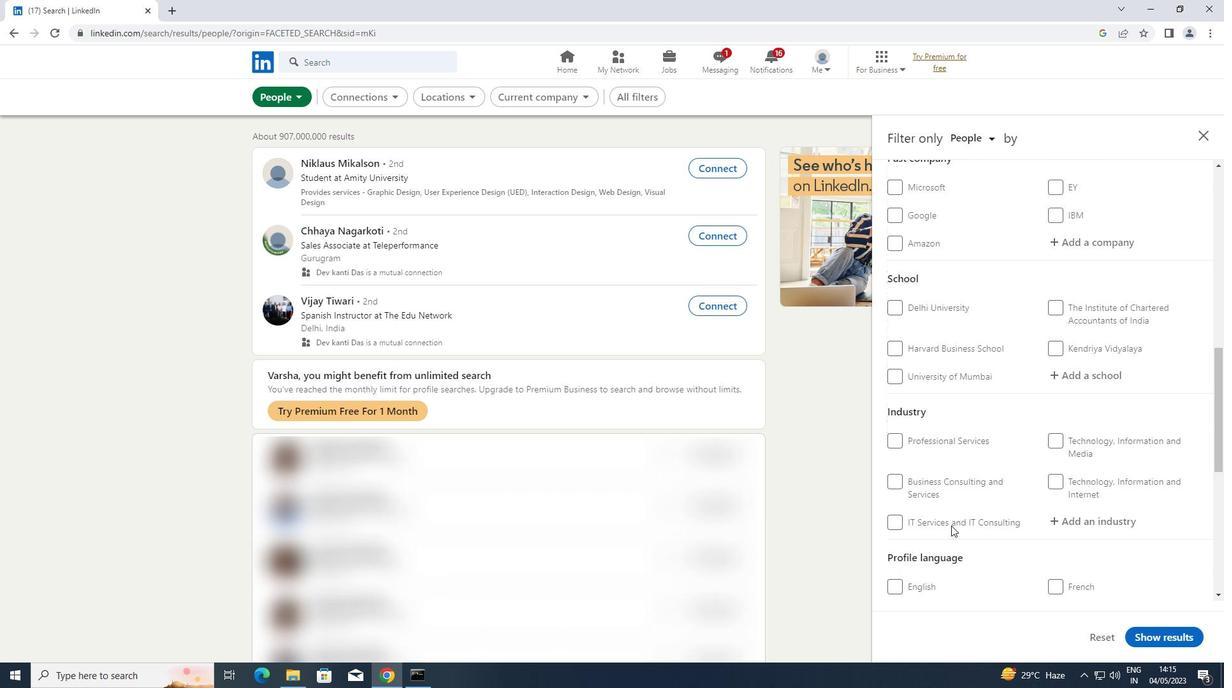 
Action: Mouse scrolled (951, 526) with delta (0, 0)
Screenshot: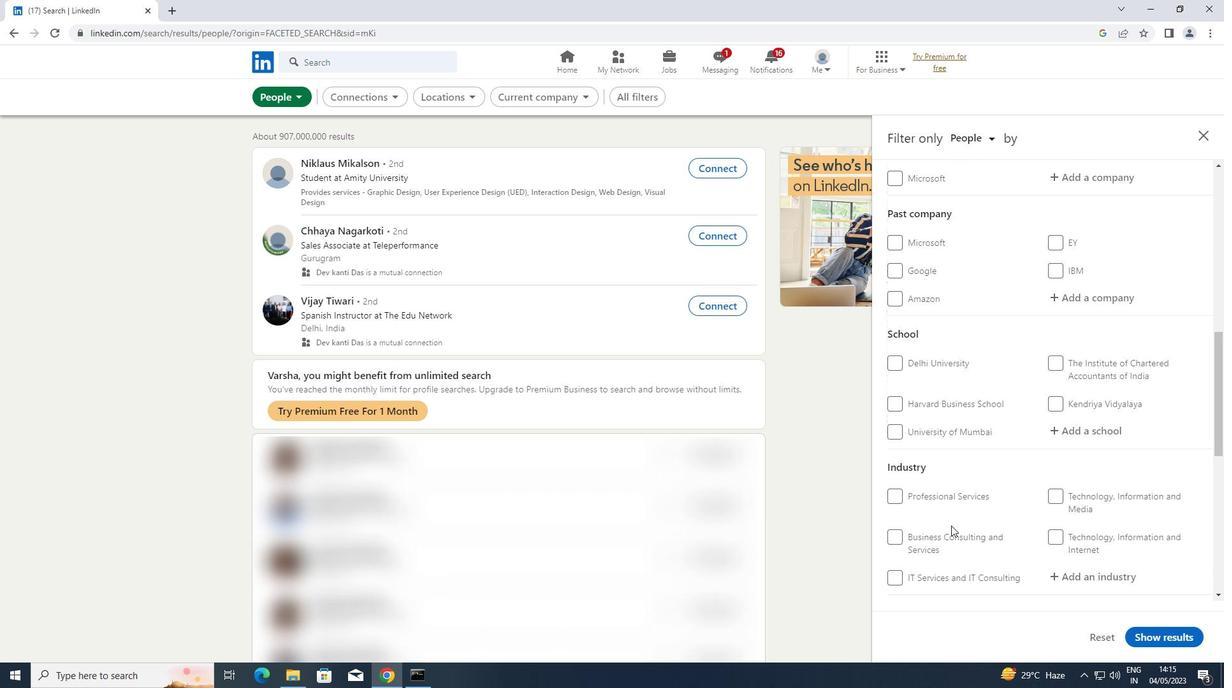 
Action: Mouse scrolled (951, 526) with delta (0, 0)
Screenshot: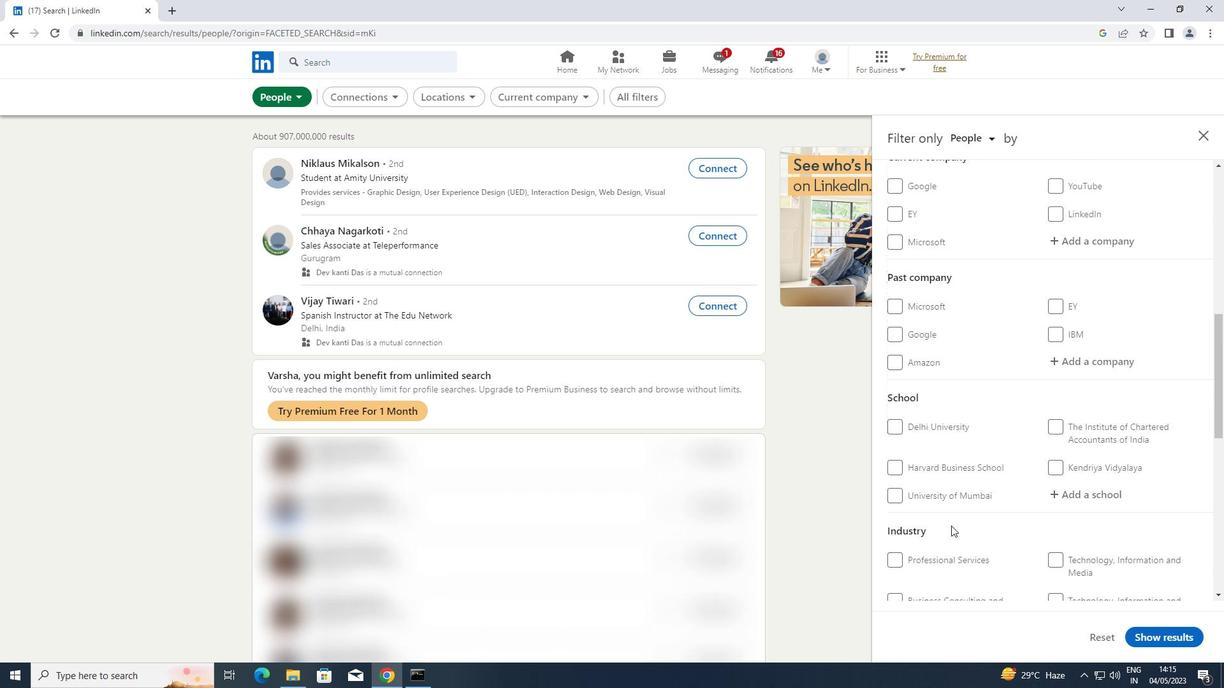 
Action: Mouse moved to (1087, 308)
Screenshot: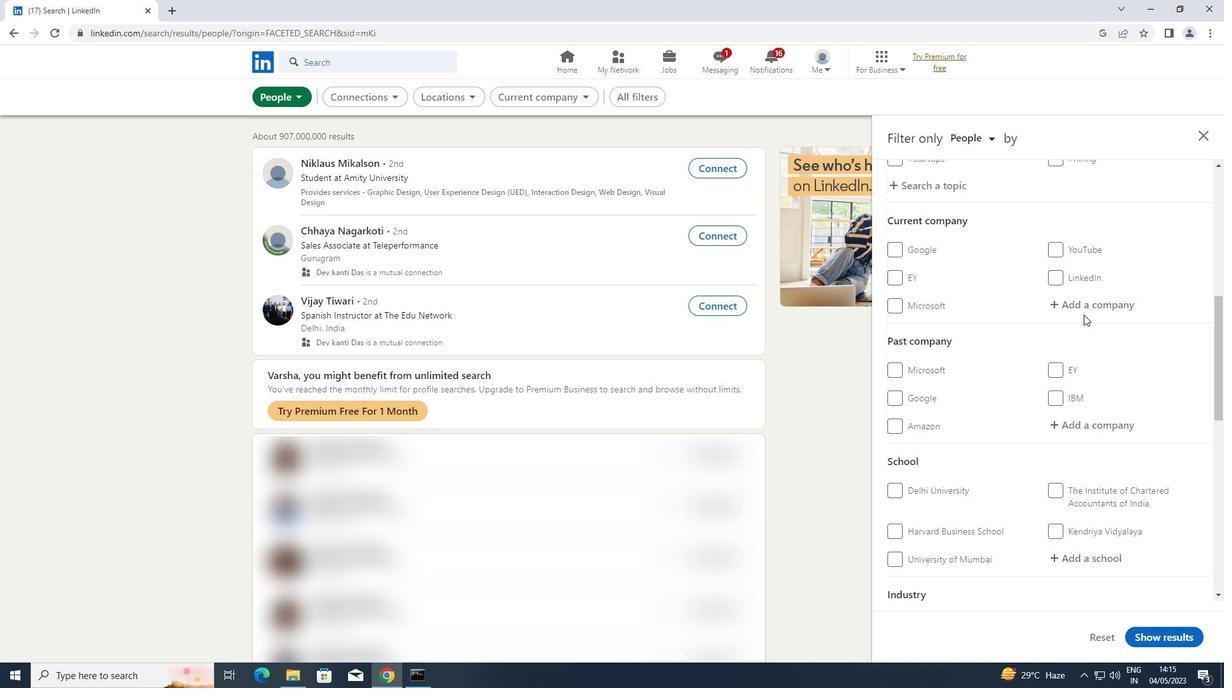 
Action: Mouse pressed left at (1087, 308)
Screenshot: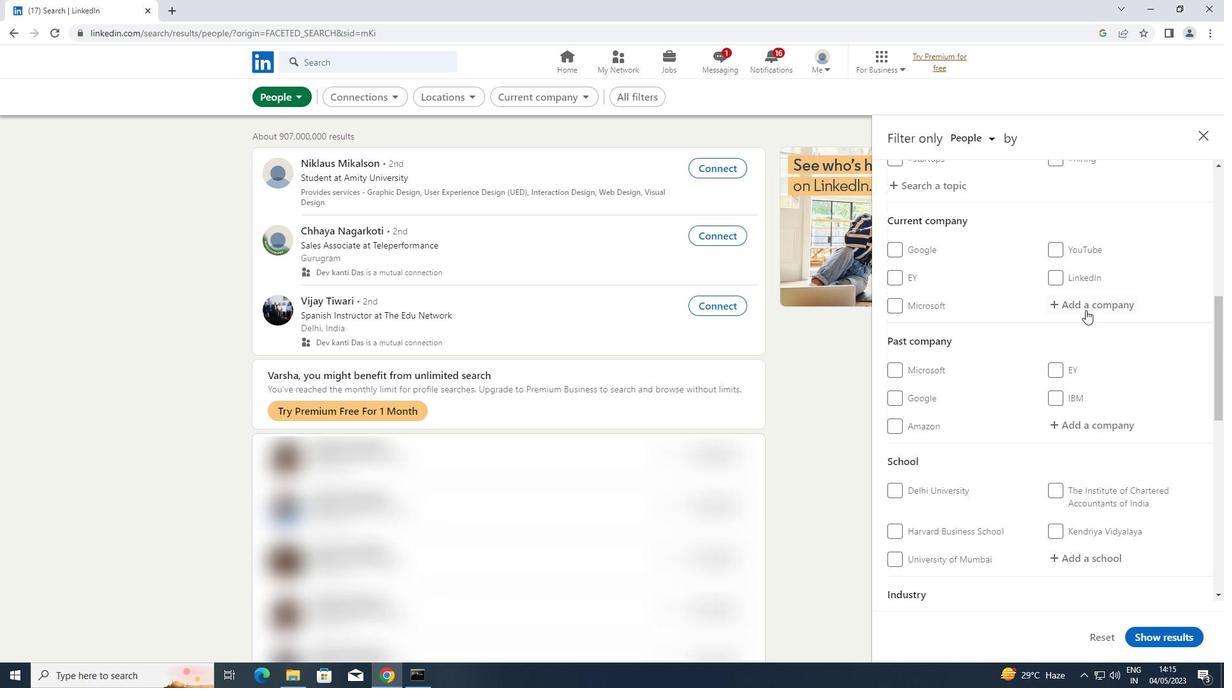 
Action: Key pressed <Key.shift>WONDER<Key.space><Key.shift>CEMENT
Screenshot: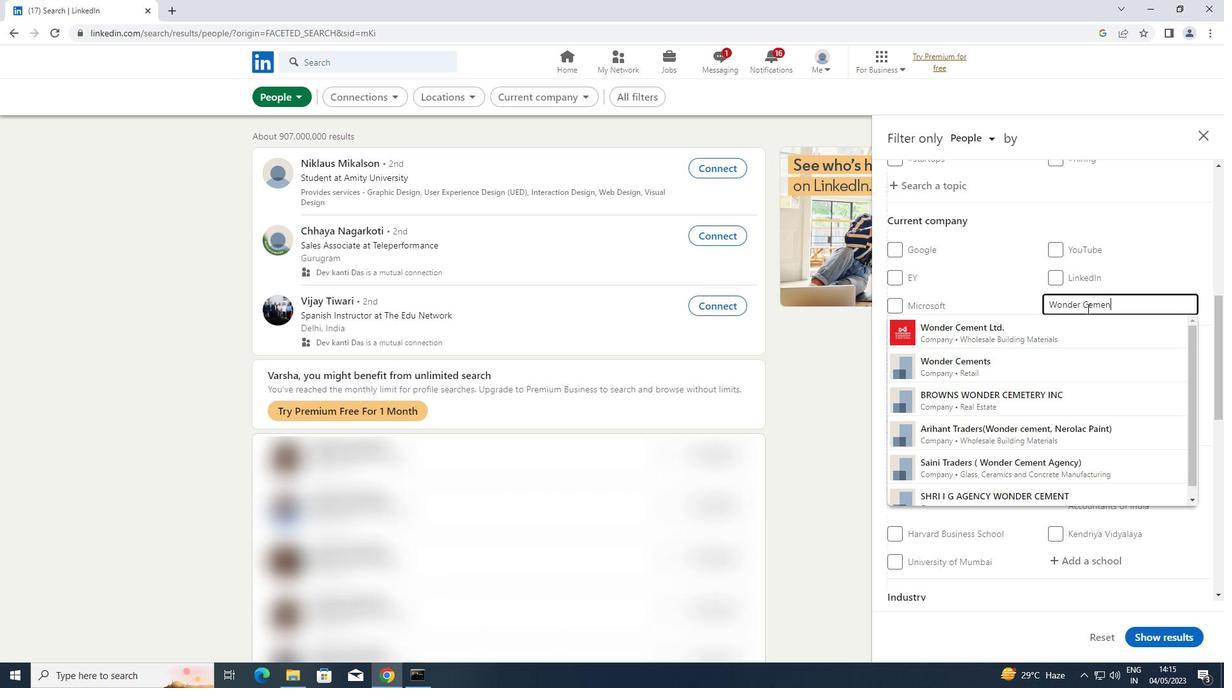 
Action: Mouse moved to (1027, 333)
Screenshot: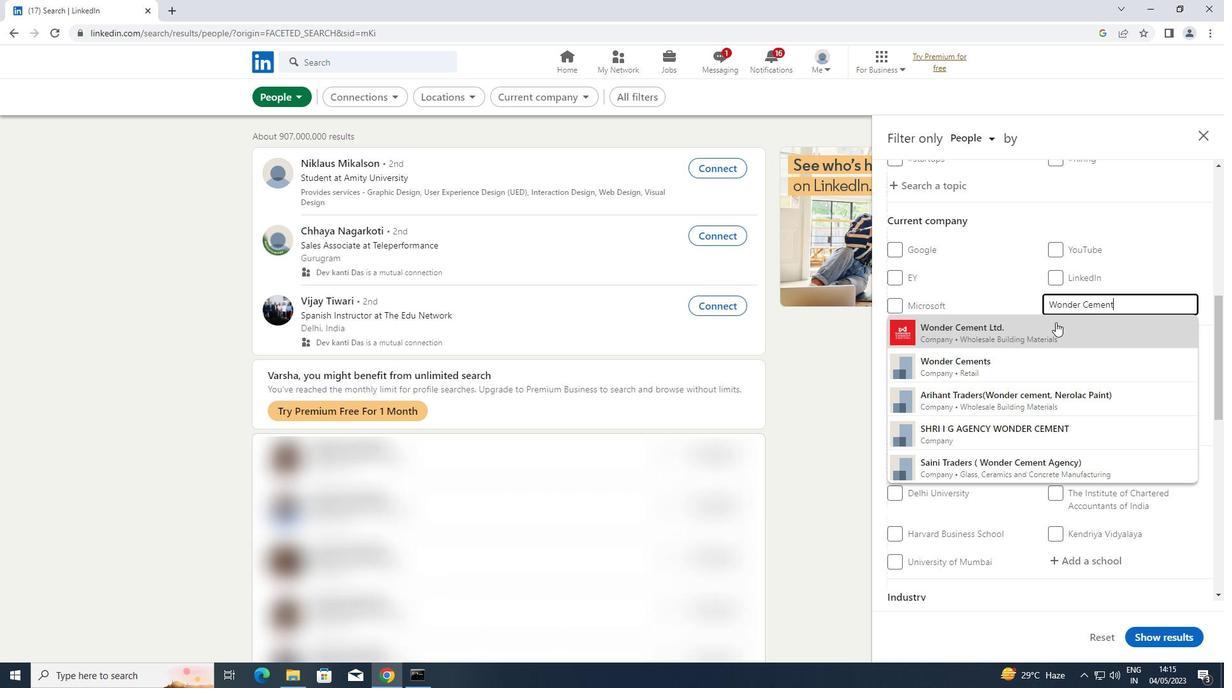 
Action: Mouse pressed left at (1027, 333)
Screenshot: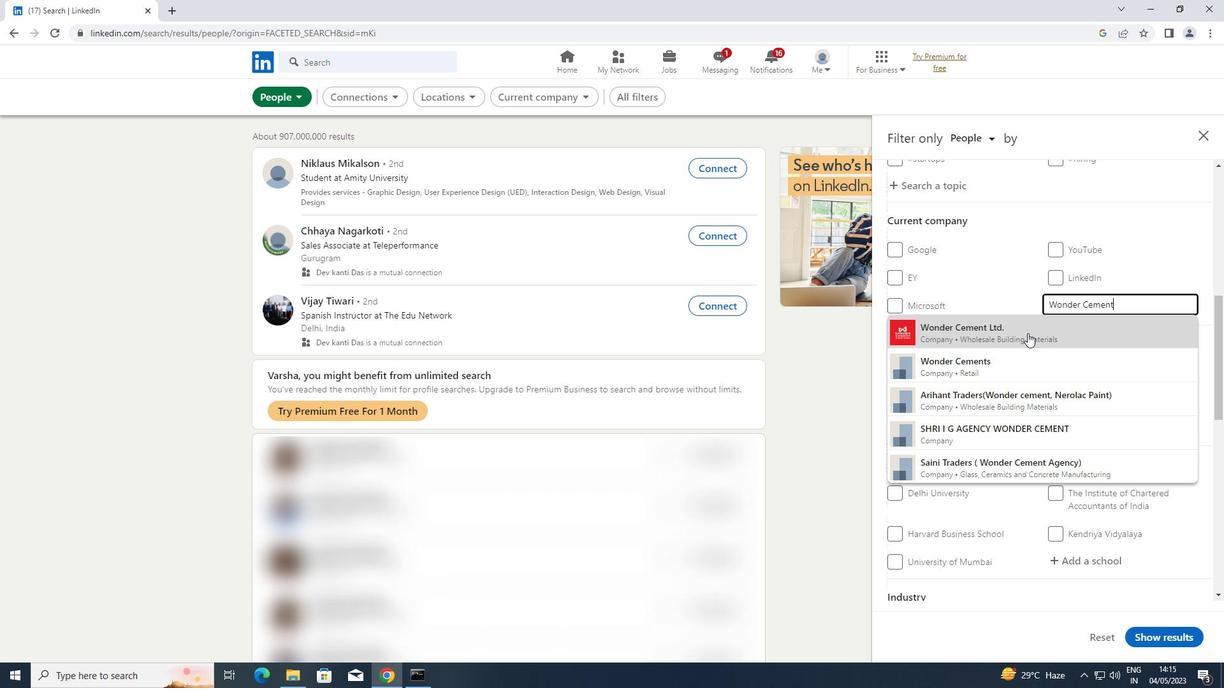 
Action: Mouse scrolled (1027, 332) with delta (0, 0)
Screenshot: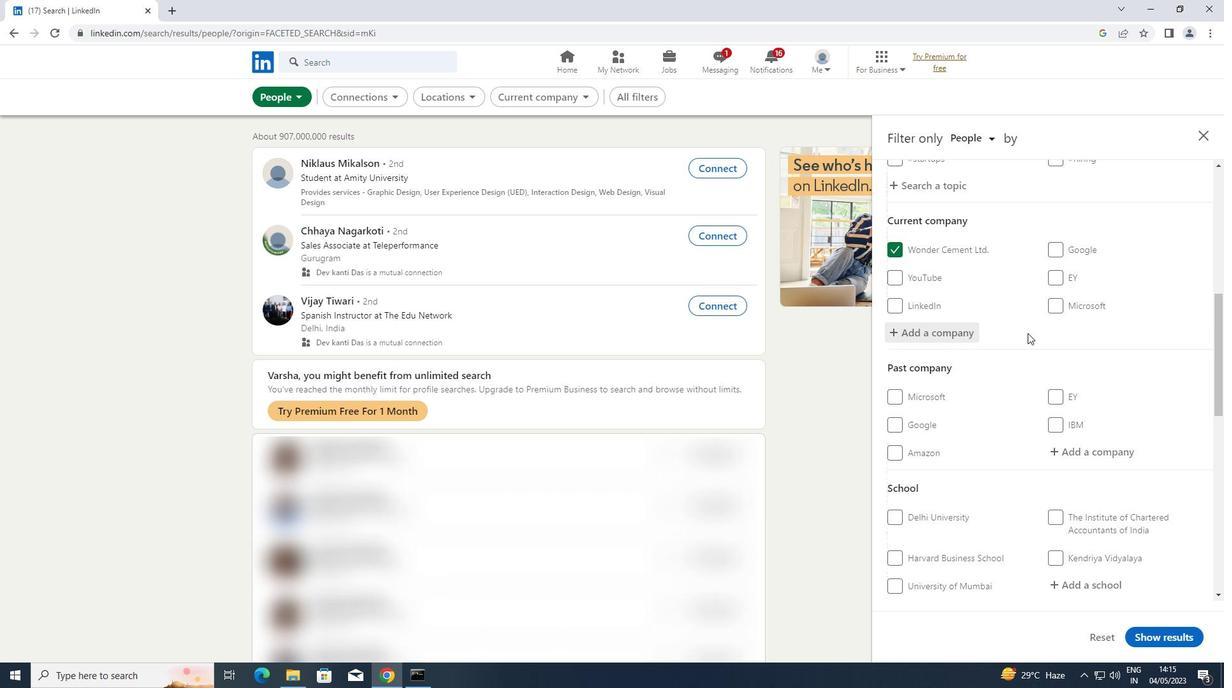 
Action: Mouse scrolled (1027, 332) with delta (0, 0)
Screenshot: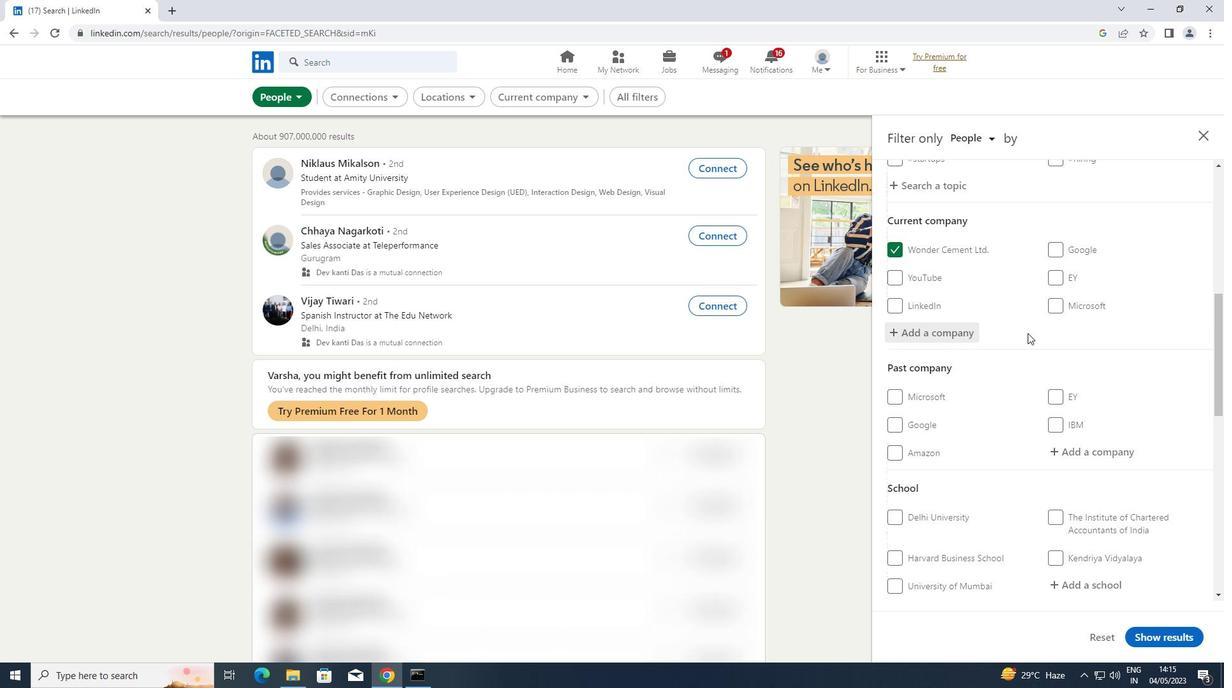 
Action: Mouse scrolled (1027, 332) with delta (0, 0)
Screenshot: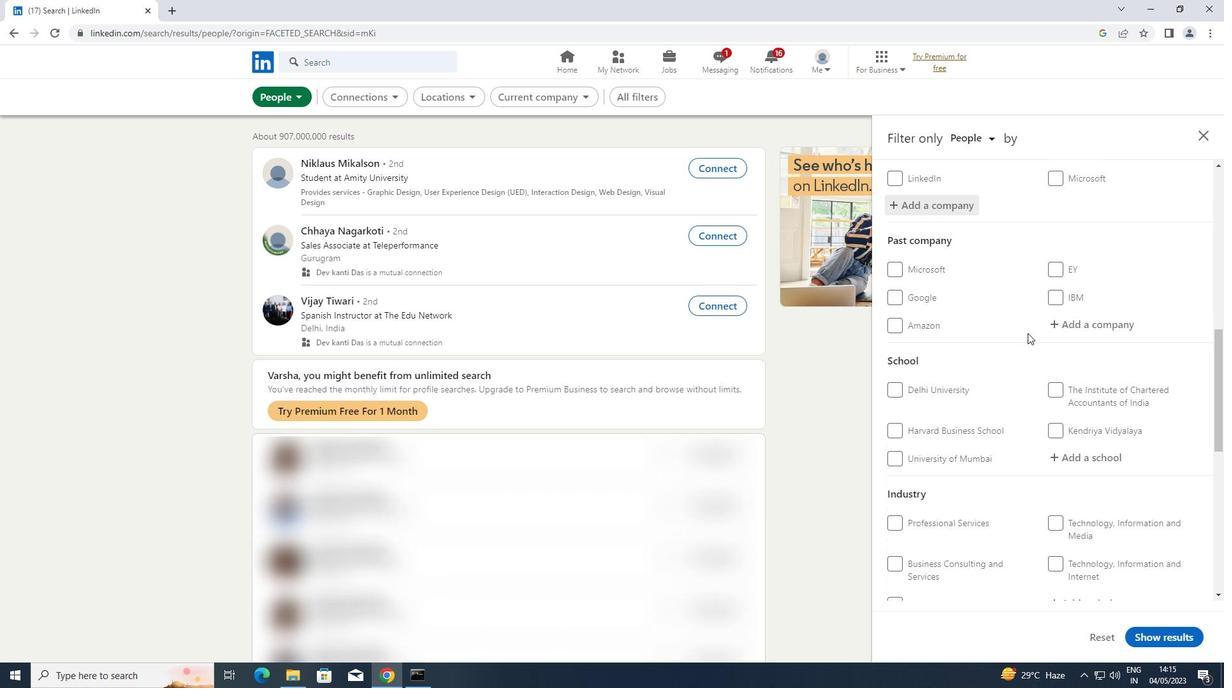 
Action: Mouse moved to (1114, 385)
Screenshot: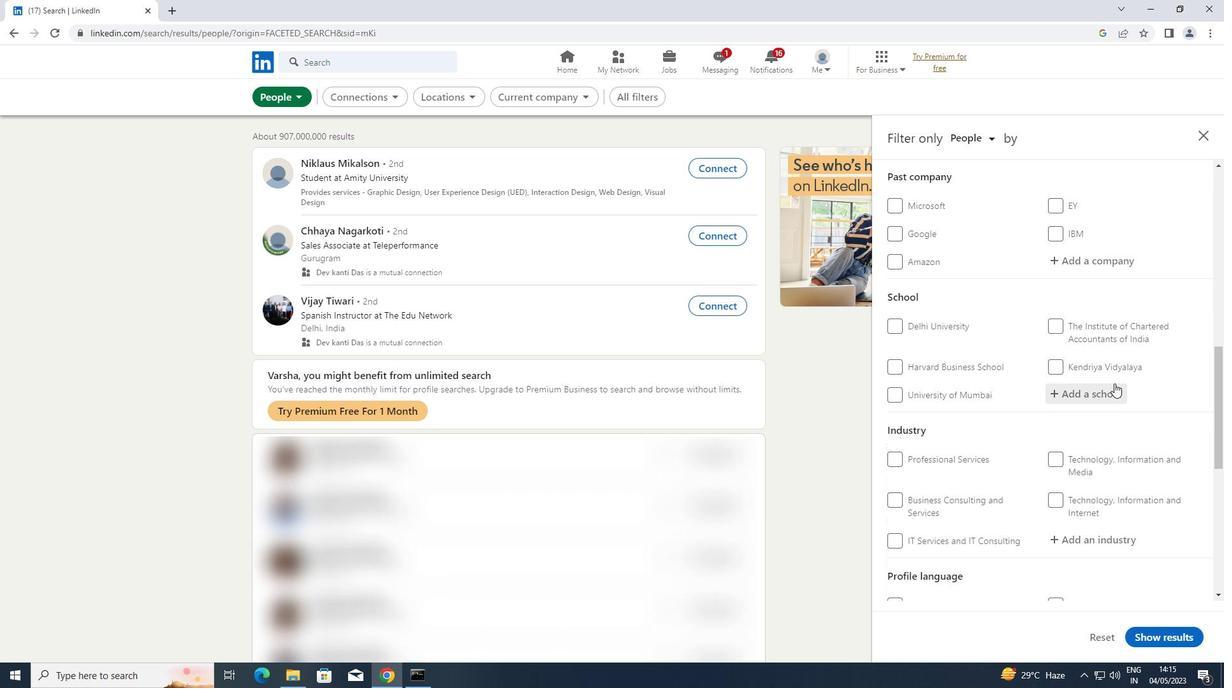 
Action: Mouse pressed left at (1114, 385)
Screenshot: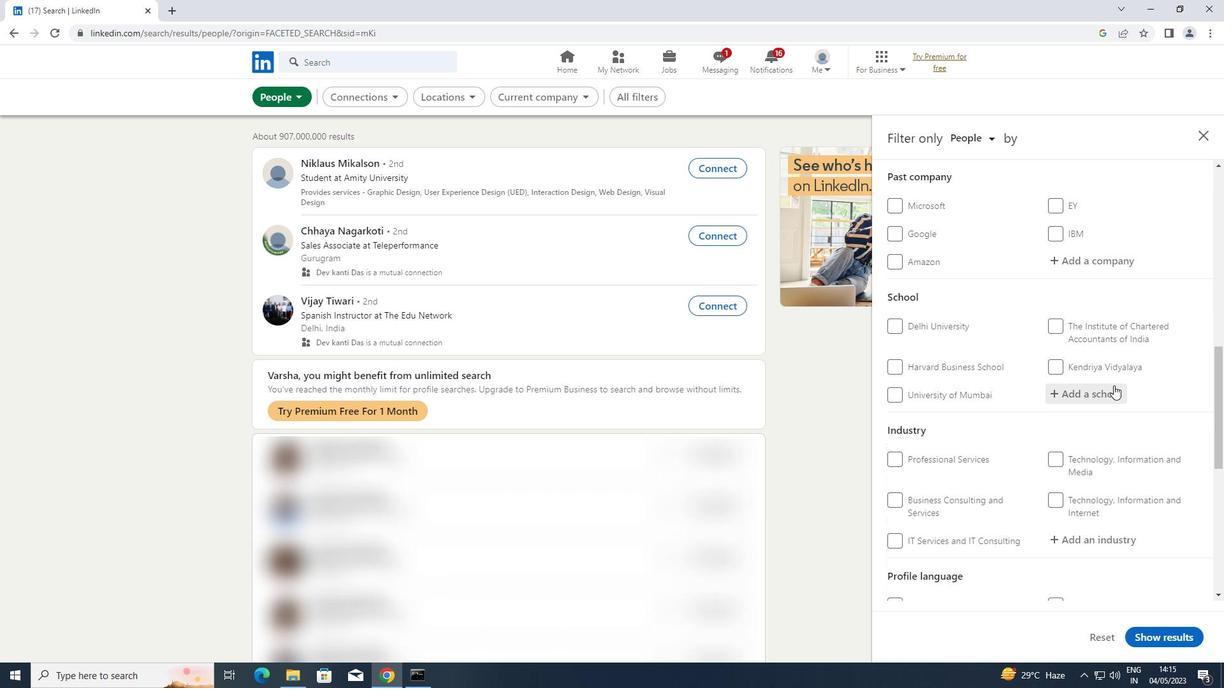 
Action: Key pressed <Key.shift>ADIKAVI<Key.space><Key.shift>NANNAYA
Screenshot: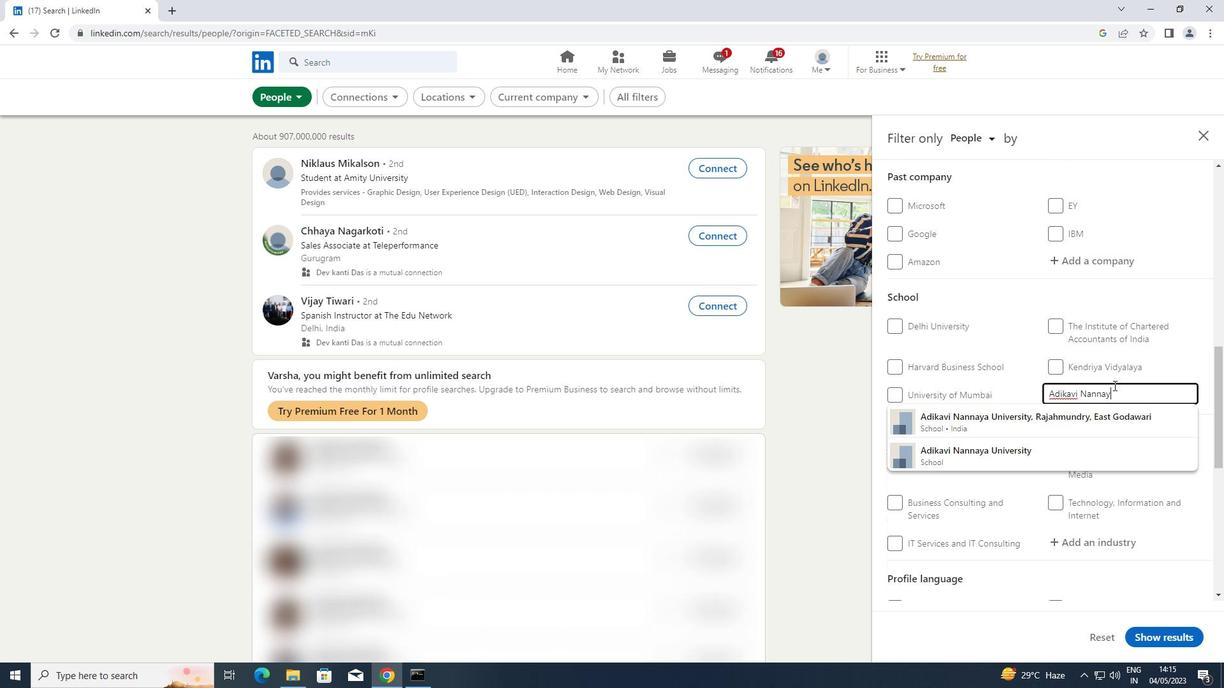
Action: Mouse moved to (1054, 421)
Screenshot: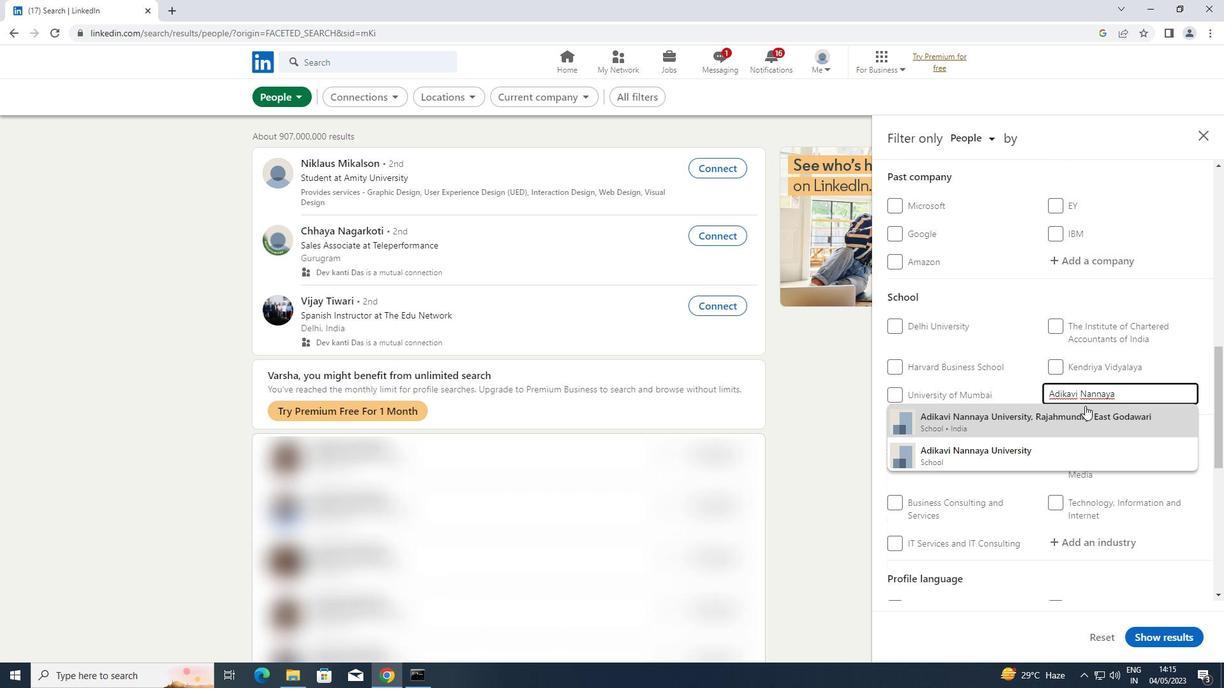 
Action: Mouse pressed left at (1054, 421)
Screenshot: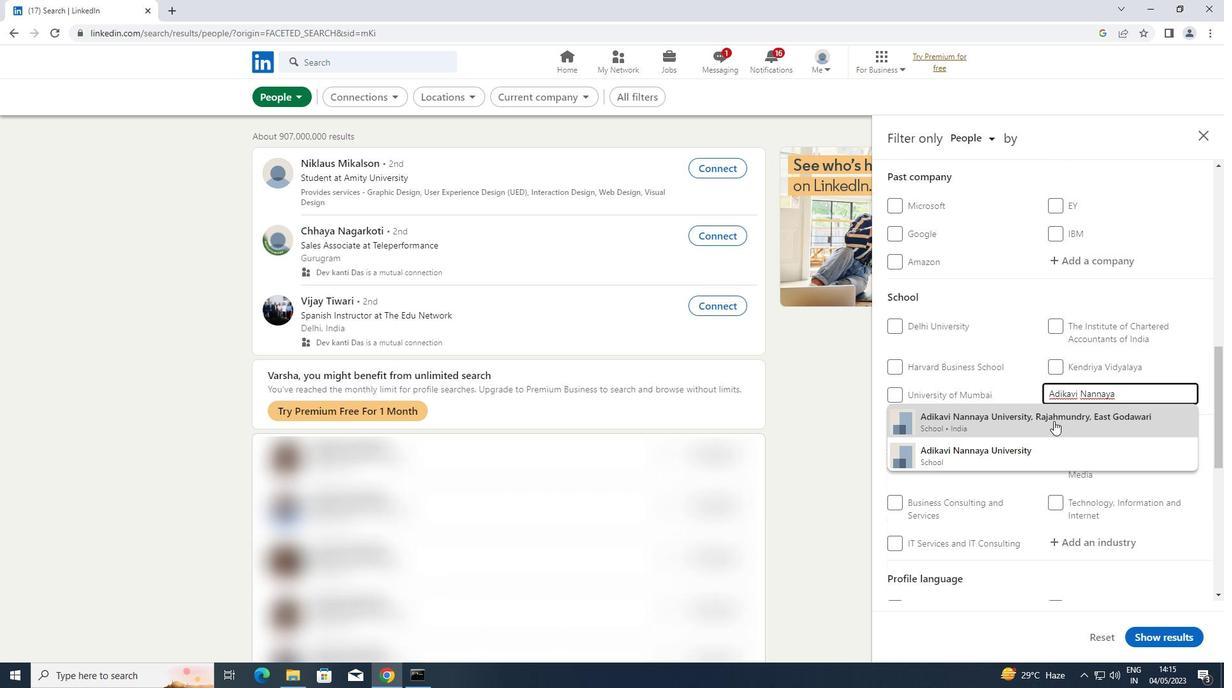 
Action: Mouse scrolled (1054, 420) with delta (0, 0)
Screenshot: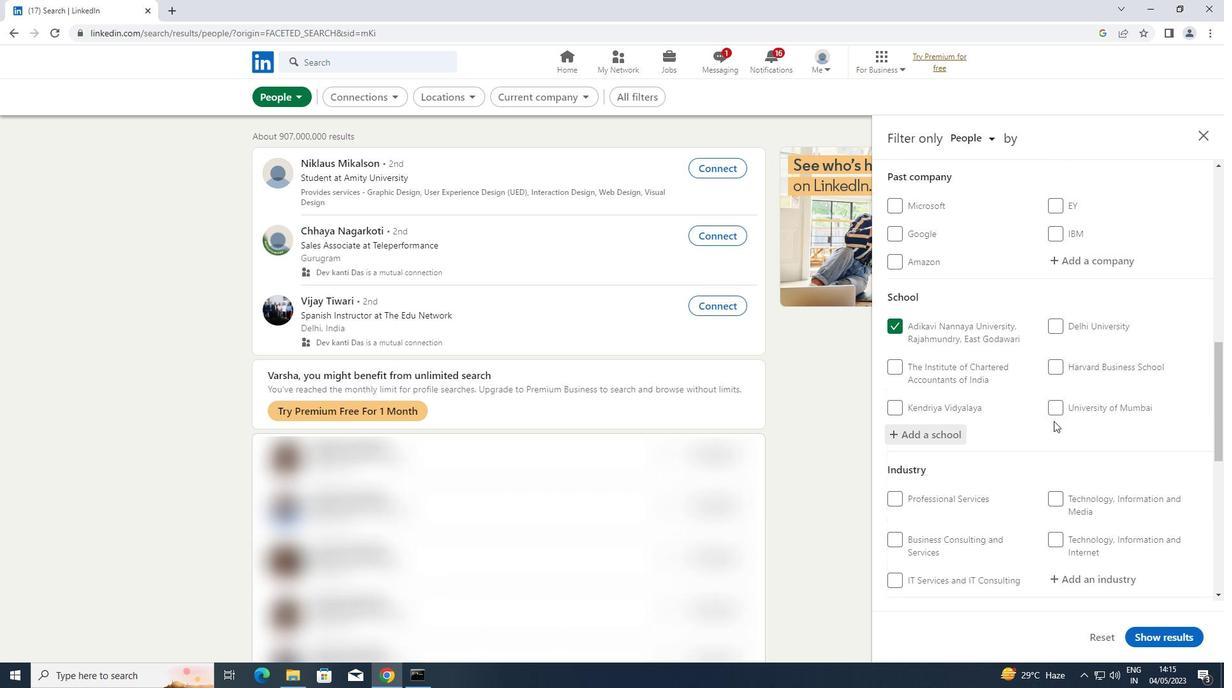 
Action: Mouse scrolled (1054, 420) with delta (0, 0)
Screenshot: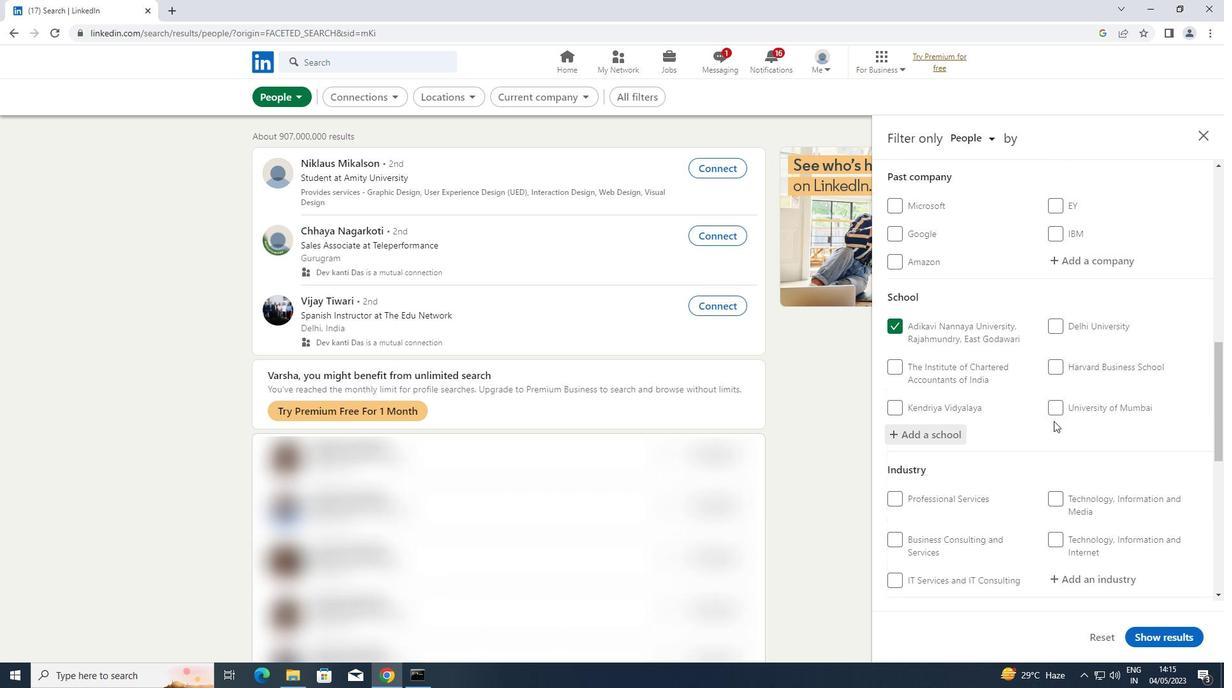 
Action: Mouse scrolled (1054, 420) with delta (0, 0)
Screenshot: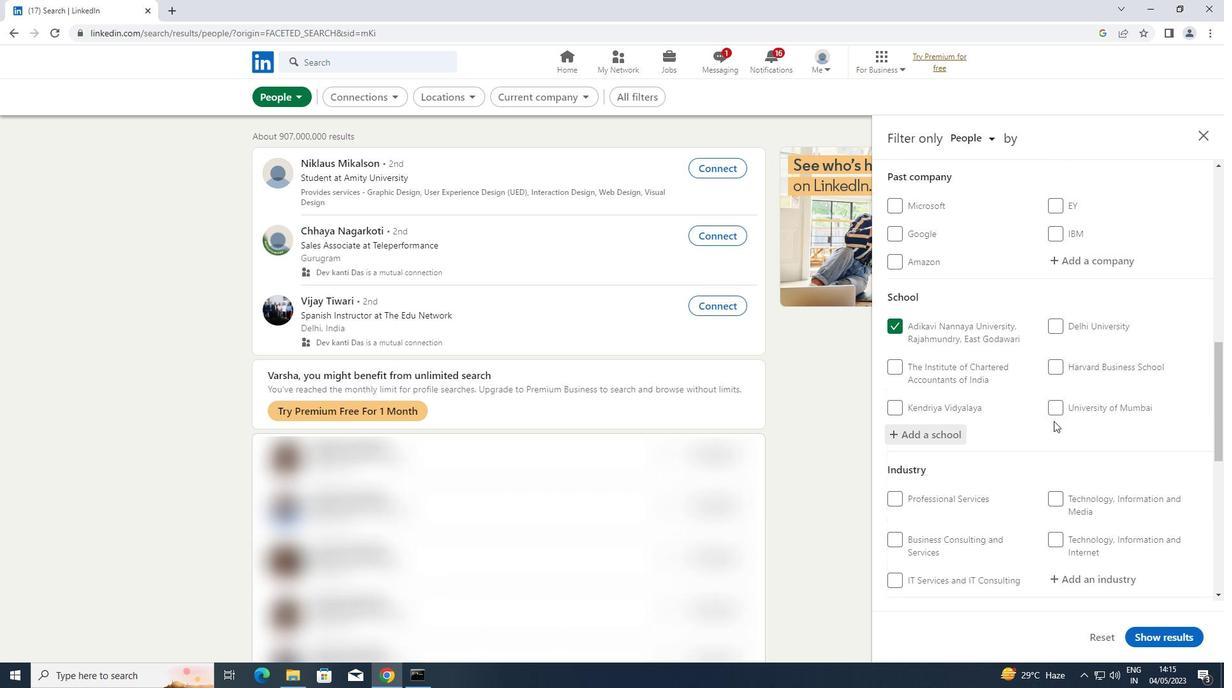 
Action: Mouse scrolled (1054, 420) with delta (0, 0)
Screenshot: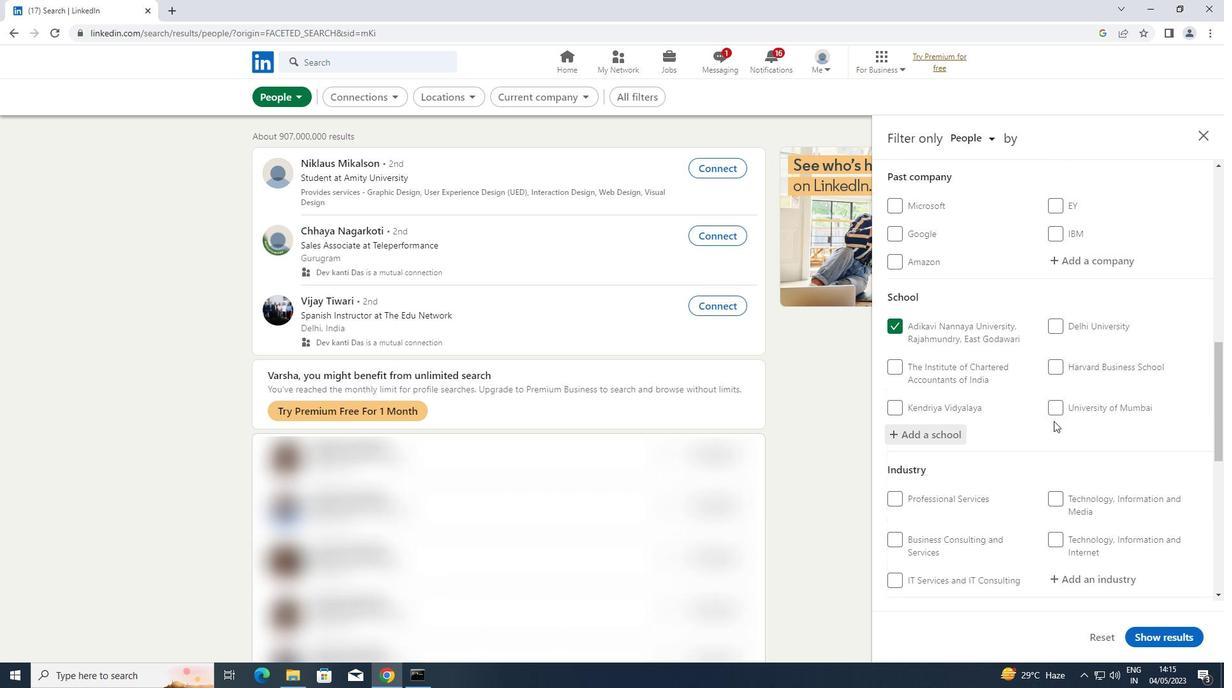 
Action: Mouse moved to (1110, 316)
Screenshot: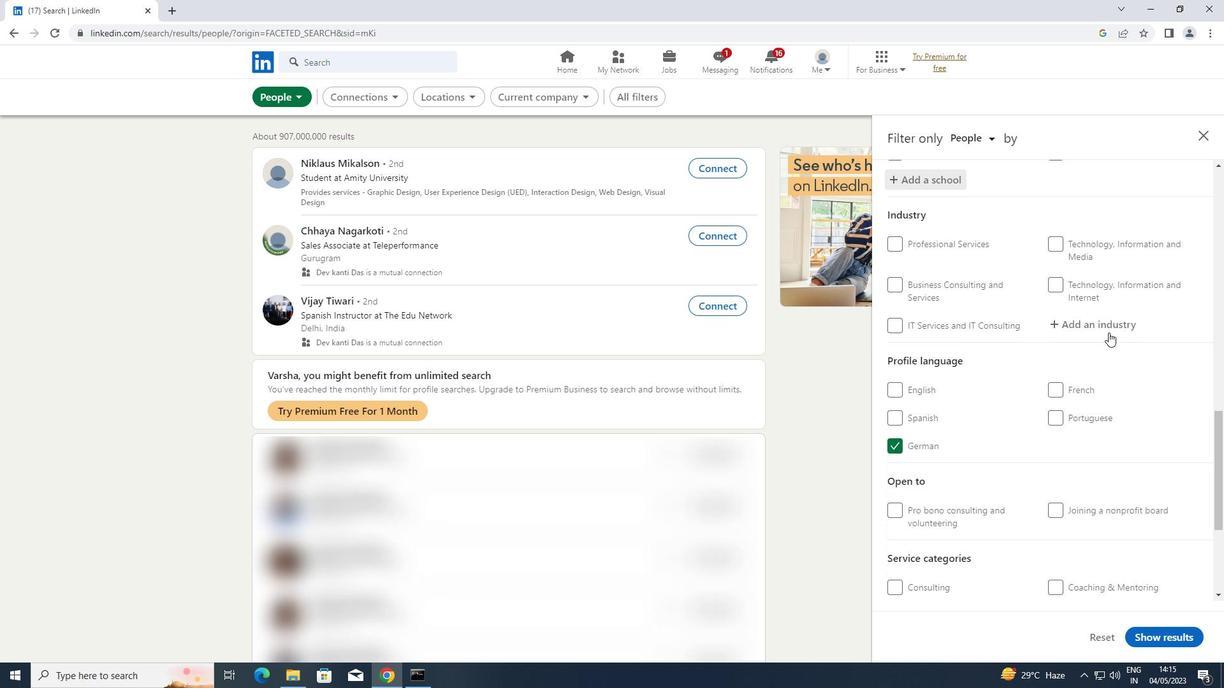 
Action: Mouse pressed left at (1110, 316)
Screenshot: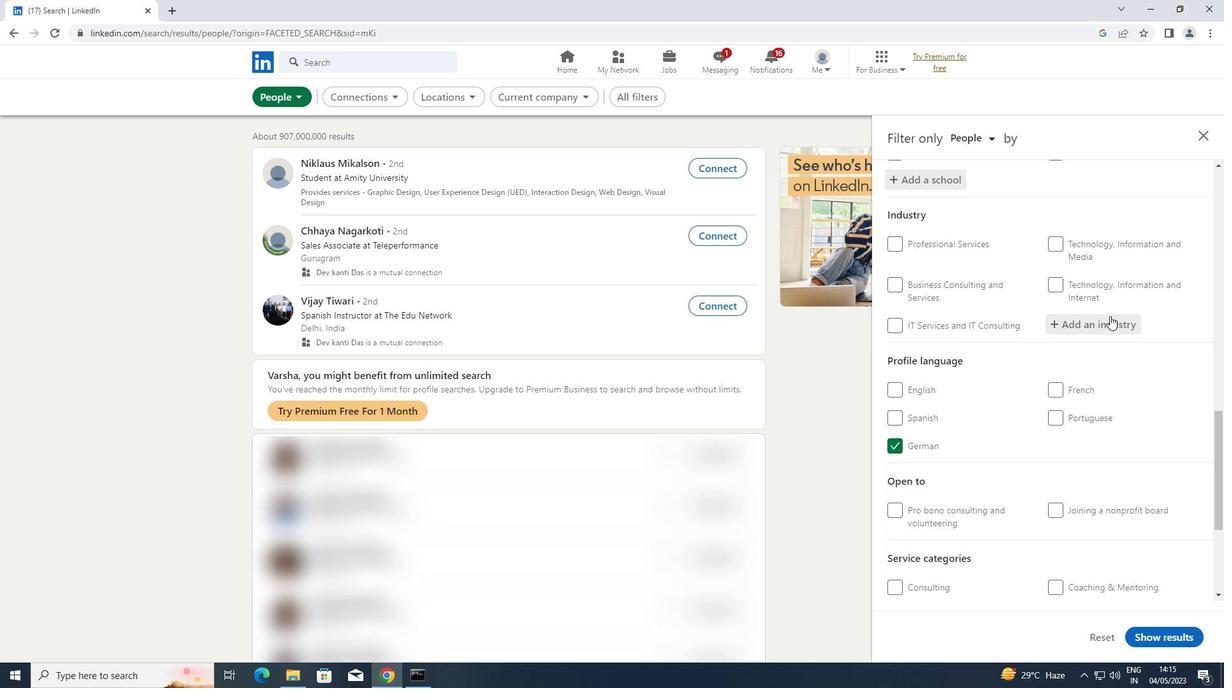 
Action: Key pressed <Key.shift>MEDICAL
Screenshot: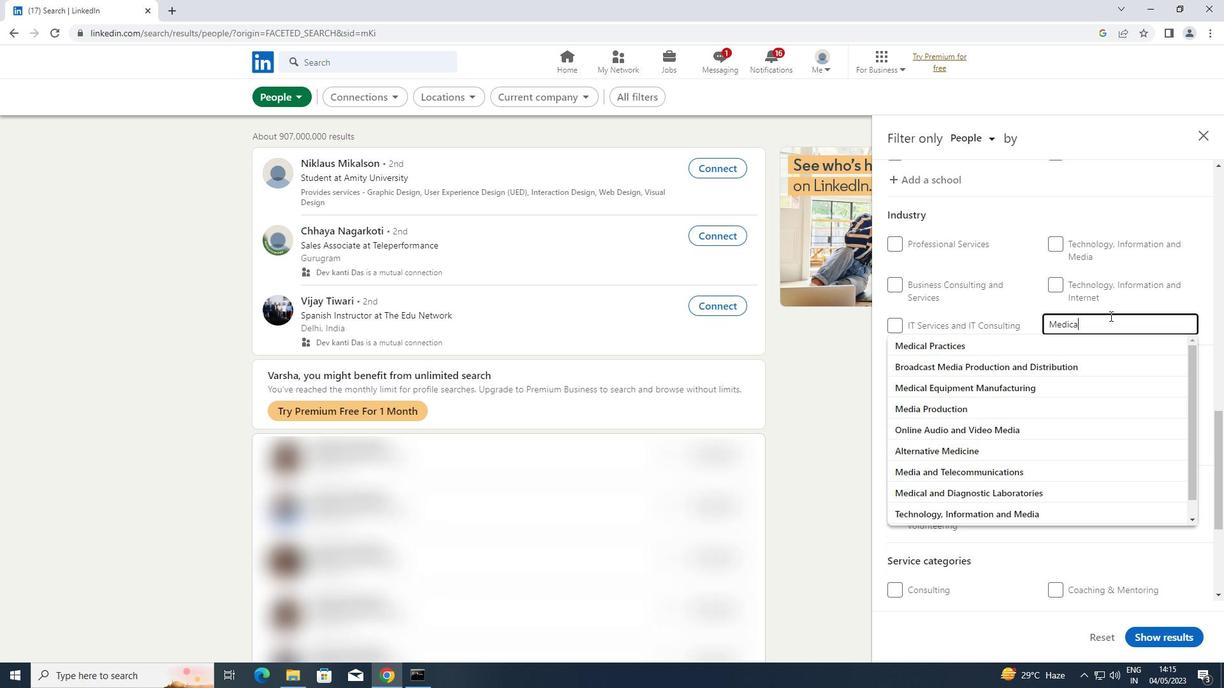 
Action: Mouse moved to (1002, 342)
Screenshot: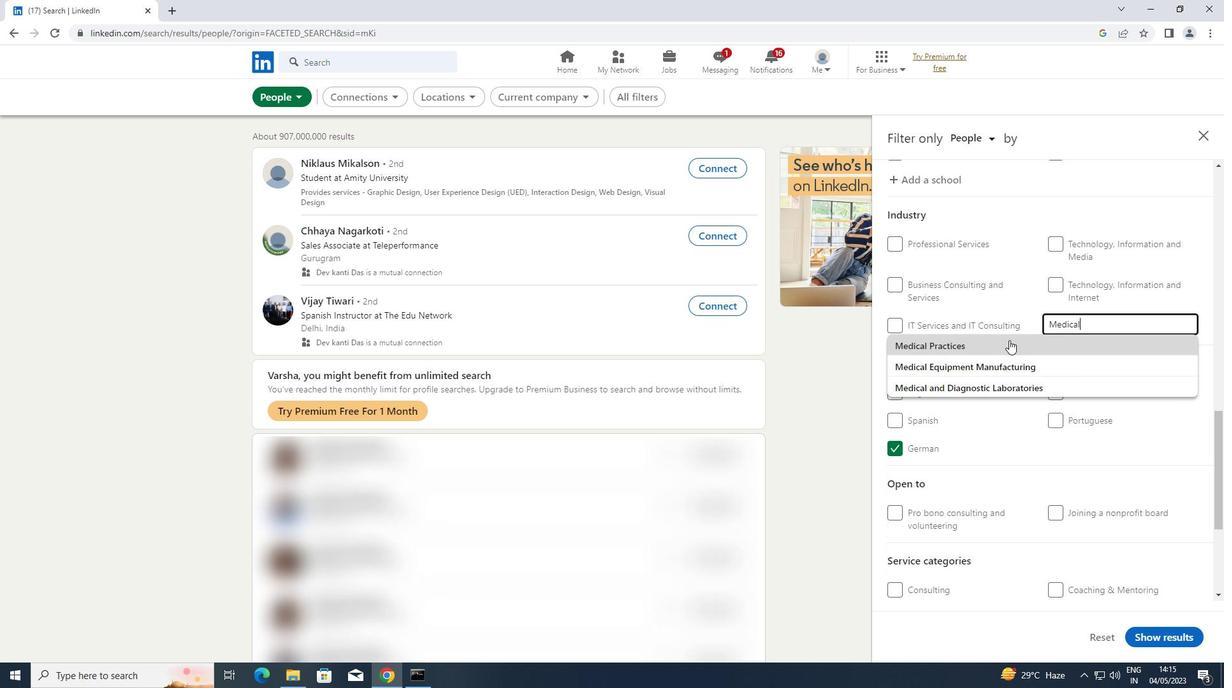 
Action: Mouse pressed left at (1002, 342)
Screenshot: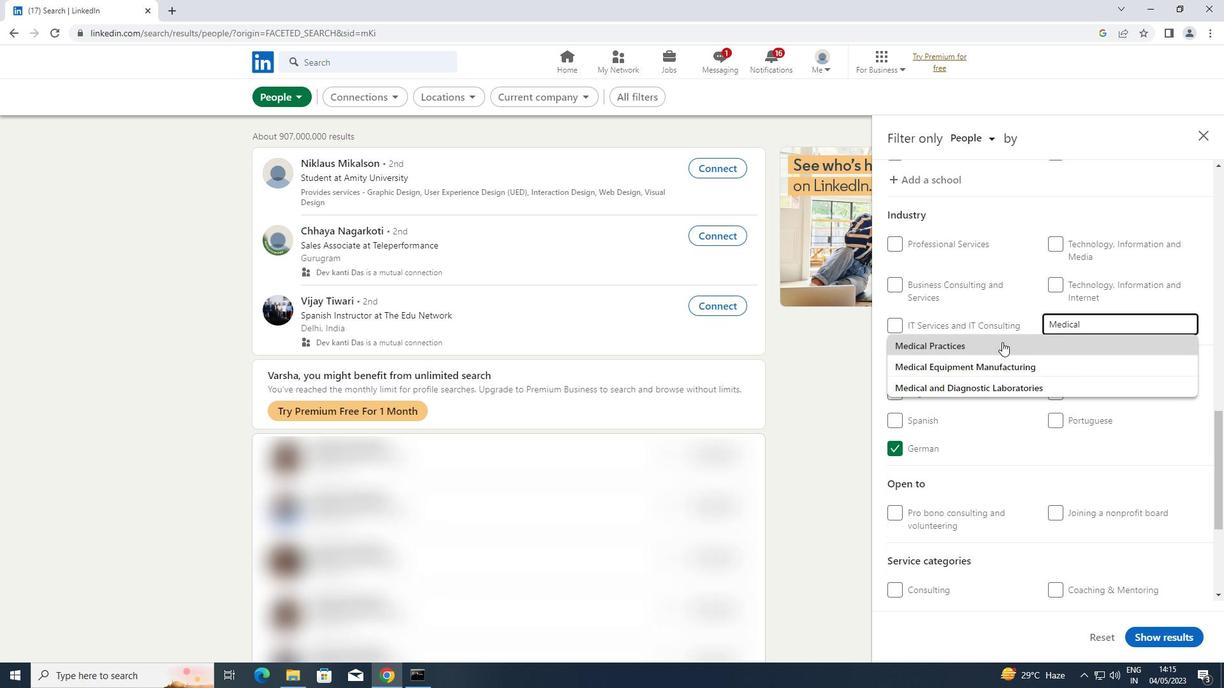
Action: Mouse scrolled (1002, 341) with delta (0, 0)
Screenshot: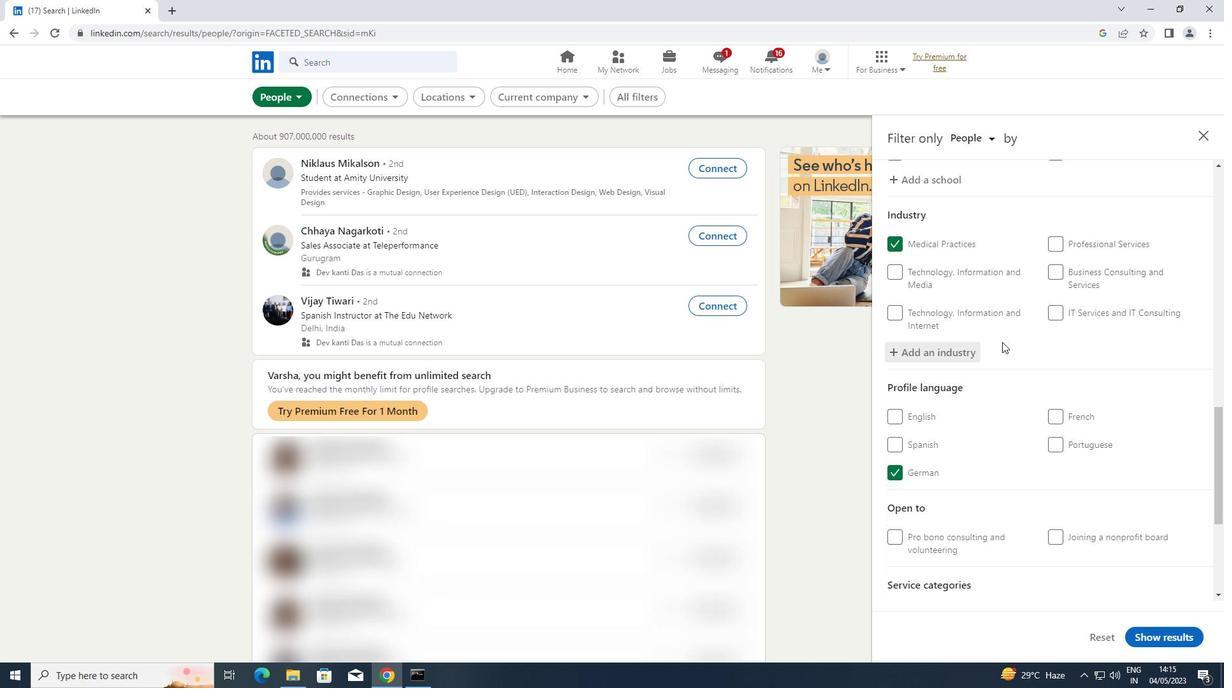 
Action: Mouse scrolled (1002, 341) with delta (0, 0)
Screenshot: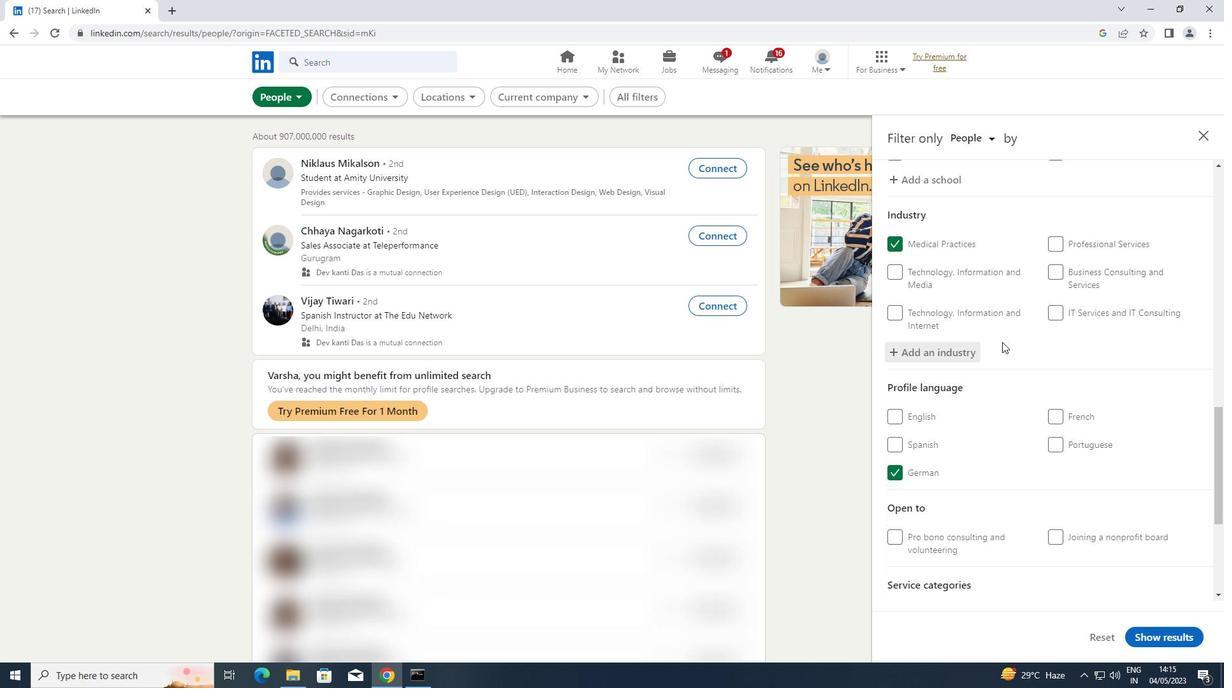 
Action: Mouse scrolled (1002, 343) with delta (0, 0)
Screenshot: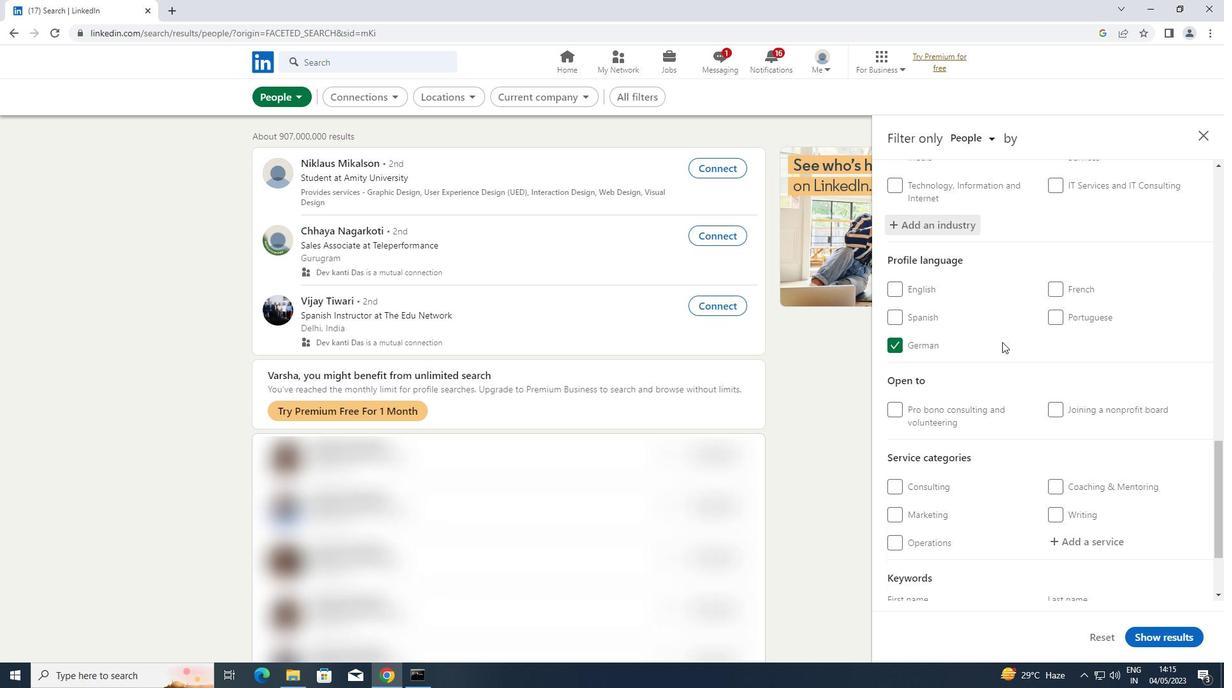 
Action: Mouse scrolled (1002, 341) with delta (0, 0)
Screenshot: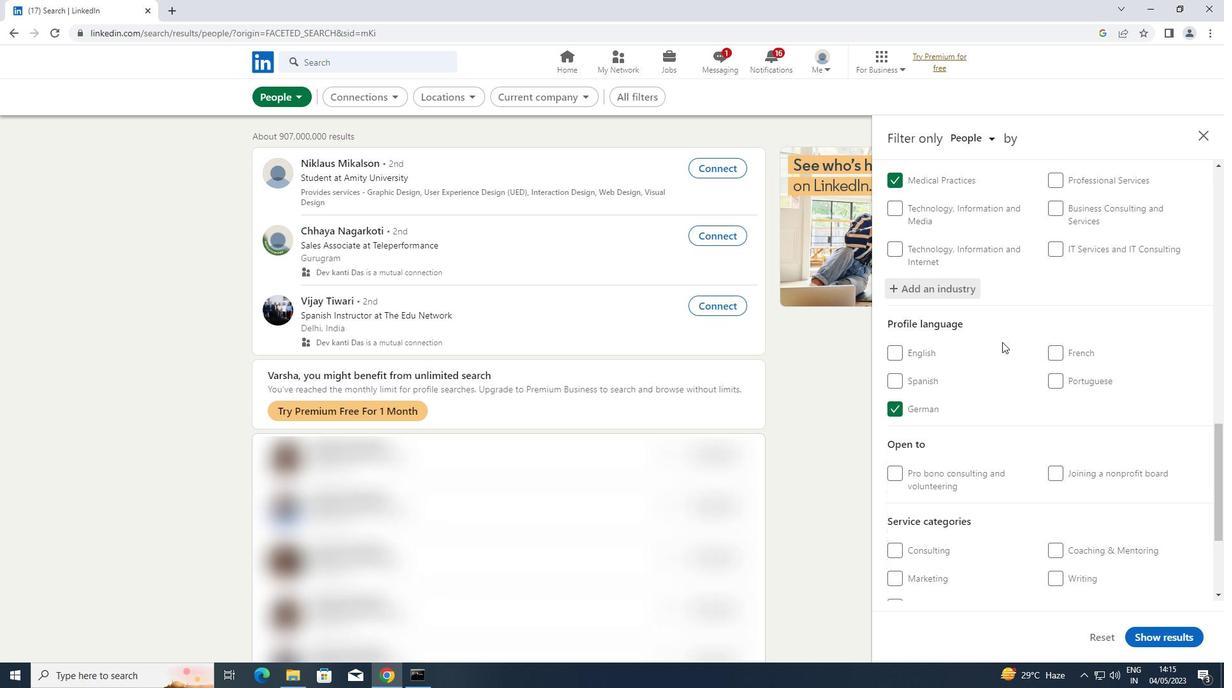 
Action: Mouse scrolled (1002, 341) with delta (0, 0)
Screenshot: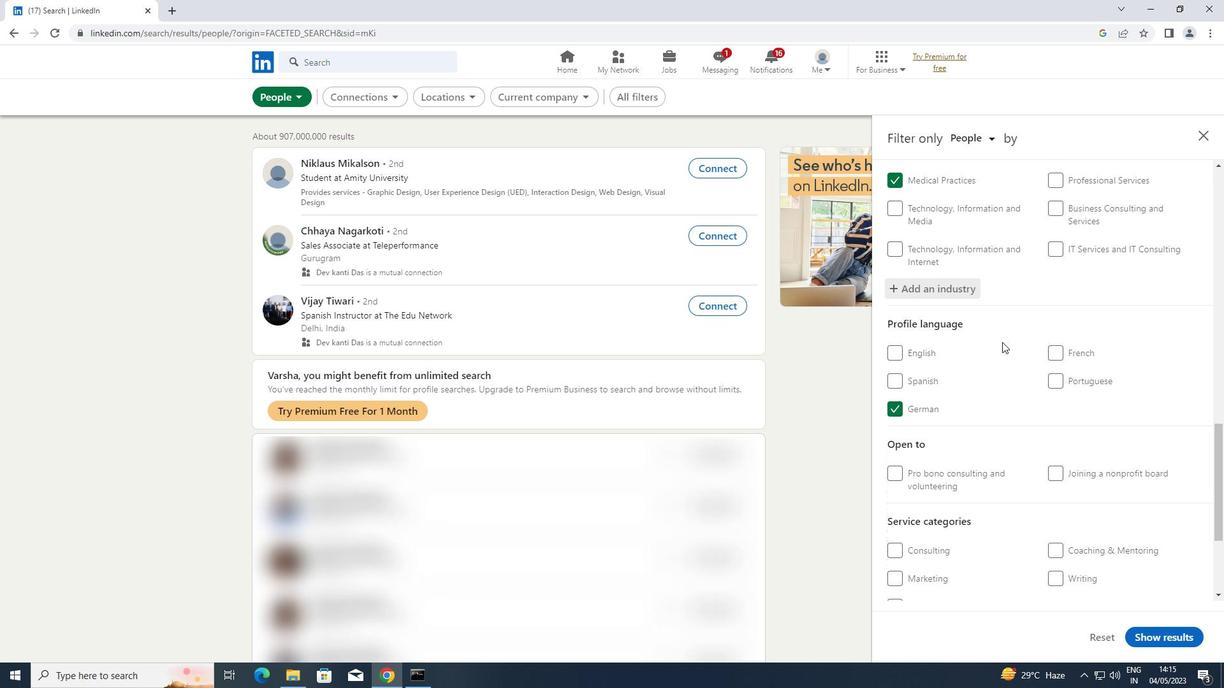 
Action: Mouse scrolled (1002, 341) with delta (0, 0)
Screenshot: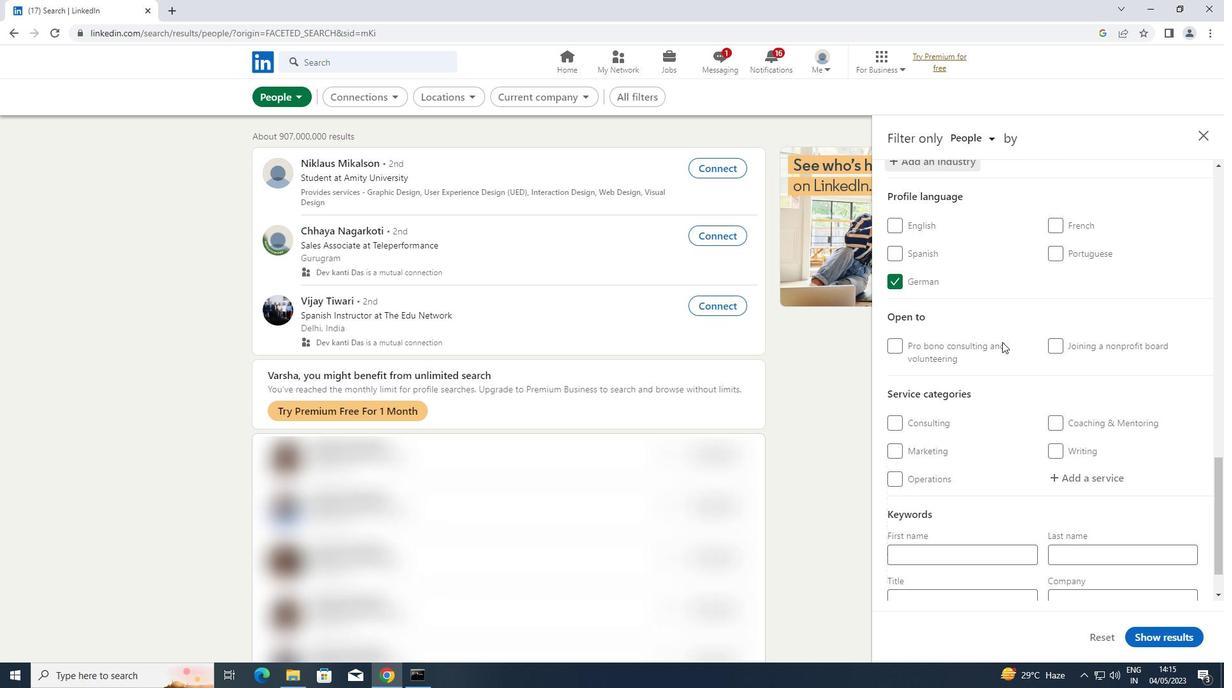 
Action: Mouse moved to (1067, 424)
Screenshot: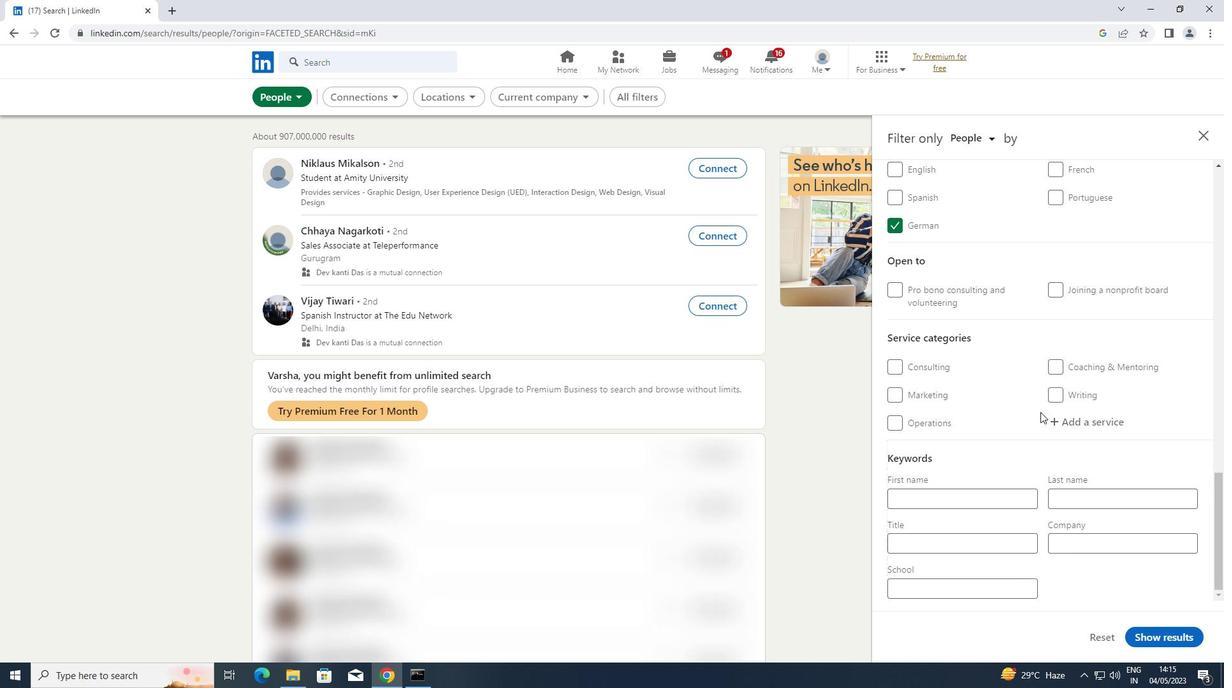 
Action: Mouse pressed left at (1067, 424)
Screenshot: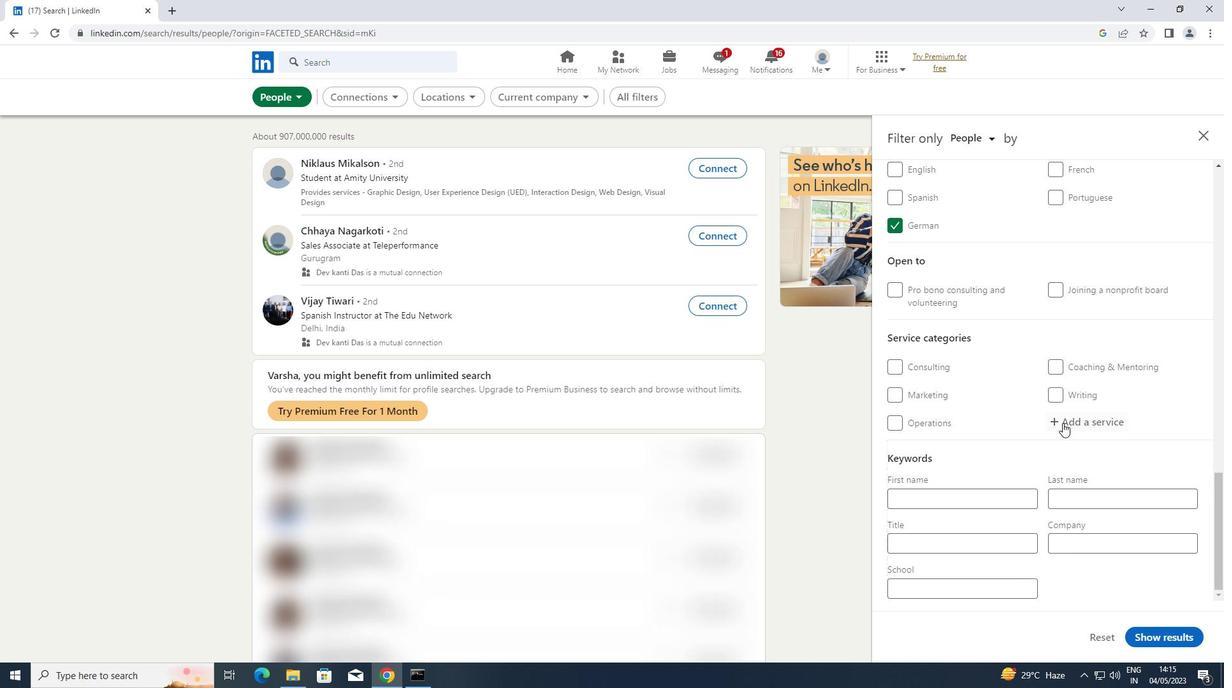 
Action: Key pressed <Key.shift>COACHING<Key.space><Key.shift><Key.shift><Key.shift><Key.shift><Key.shift><Key.shift><Key.shift><Key.shift><Key.shift><Key.shift><Key.shift><Key.shift>&<Key.space><Key.shift>MENTORING
Screenshot: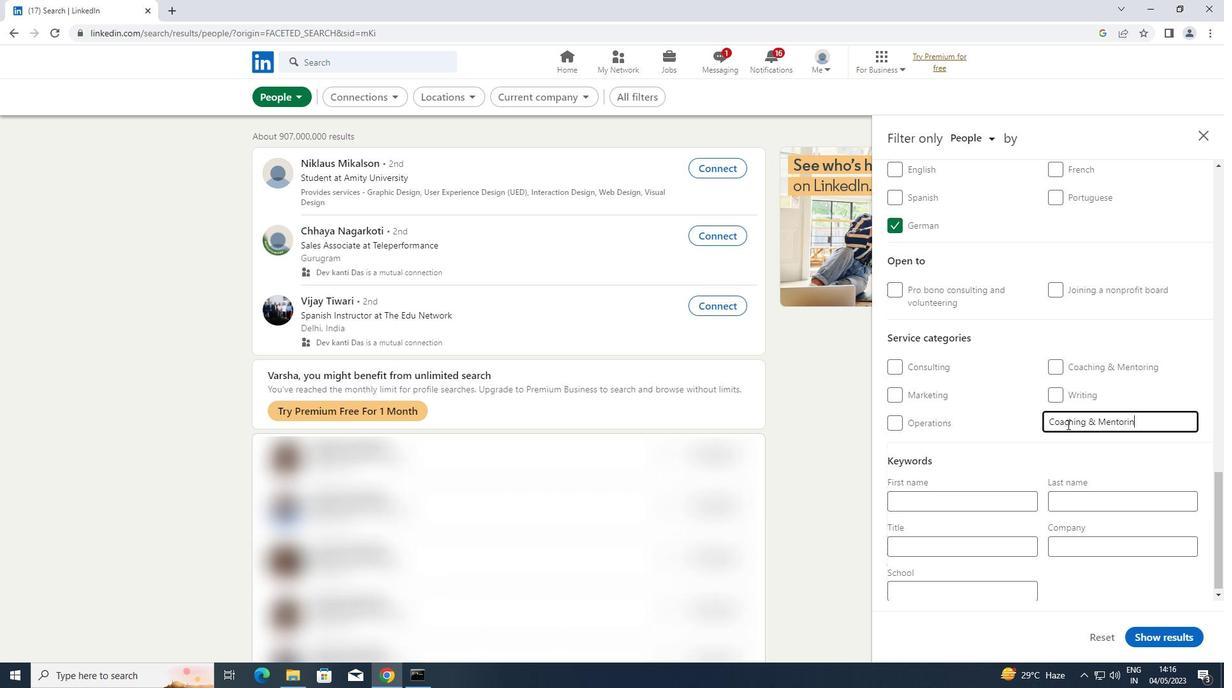 
Action: Mouse moved to (969, 548)
Screenshot: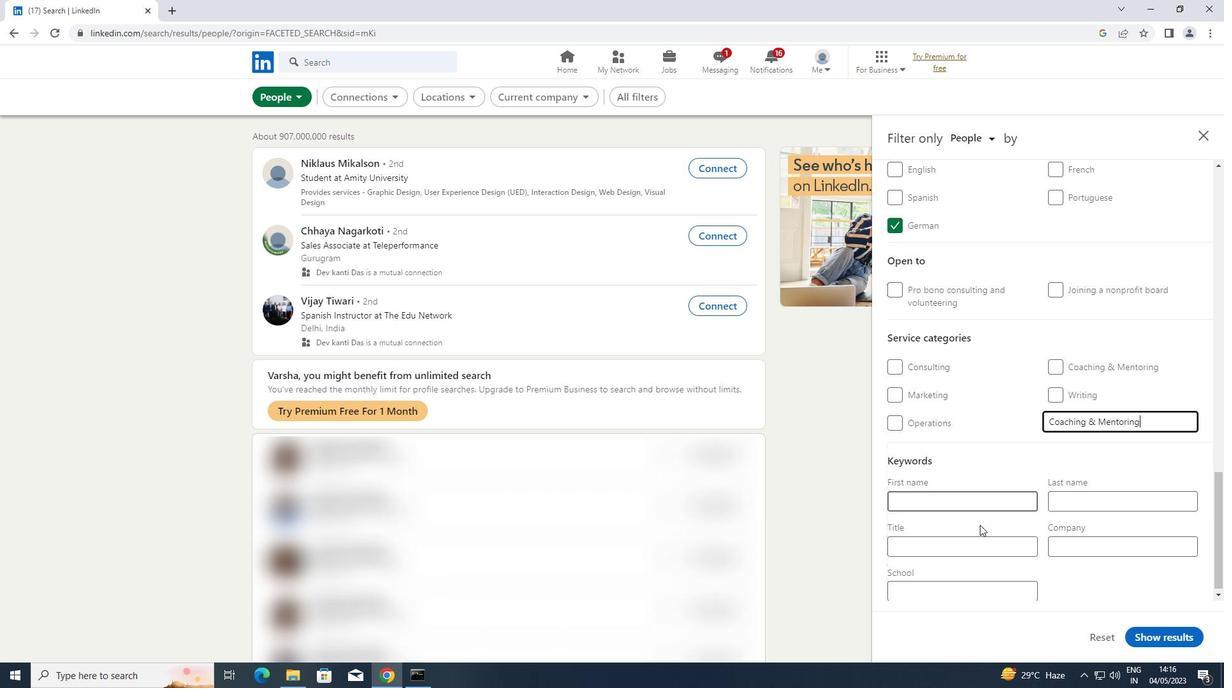
Action: Mouse pressed left at (969, 548)
Screenshot: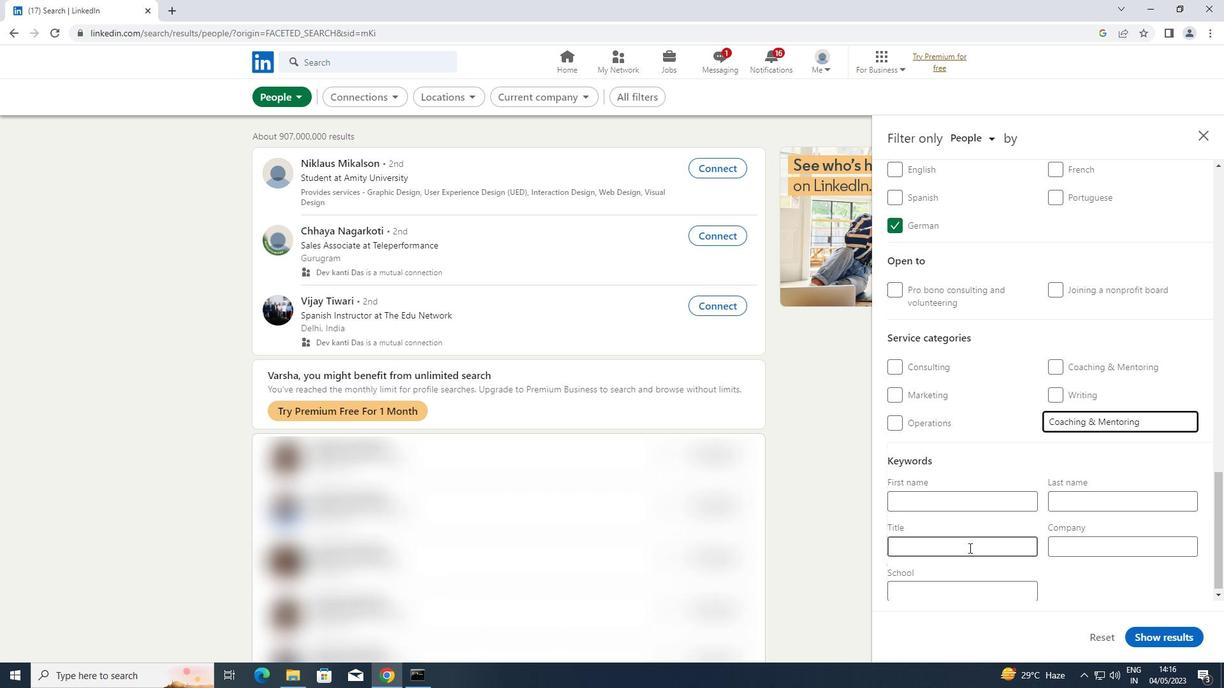 
Action: Key pressed <Key.shift>NOVELIST/<Key.shift>WRITER
Screenshot: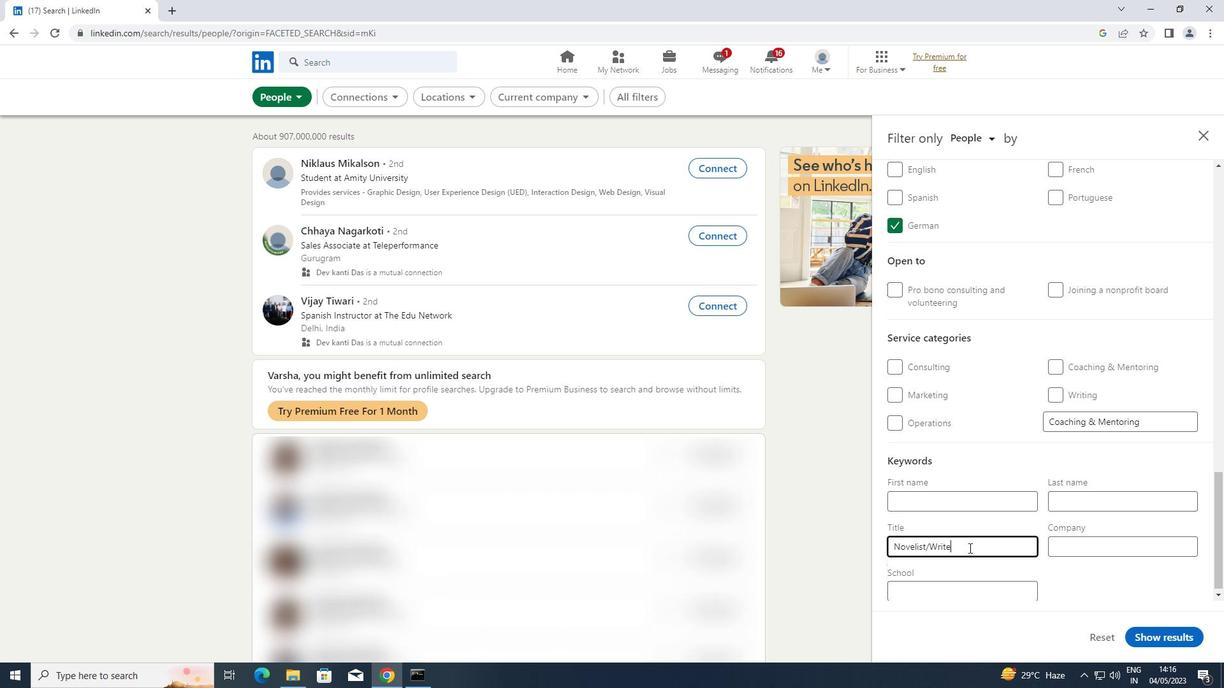 
Action: Mouse moved to (1138, 635)
Screenshot: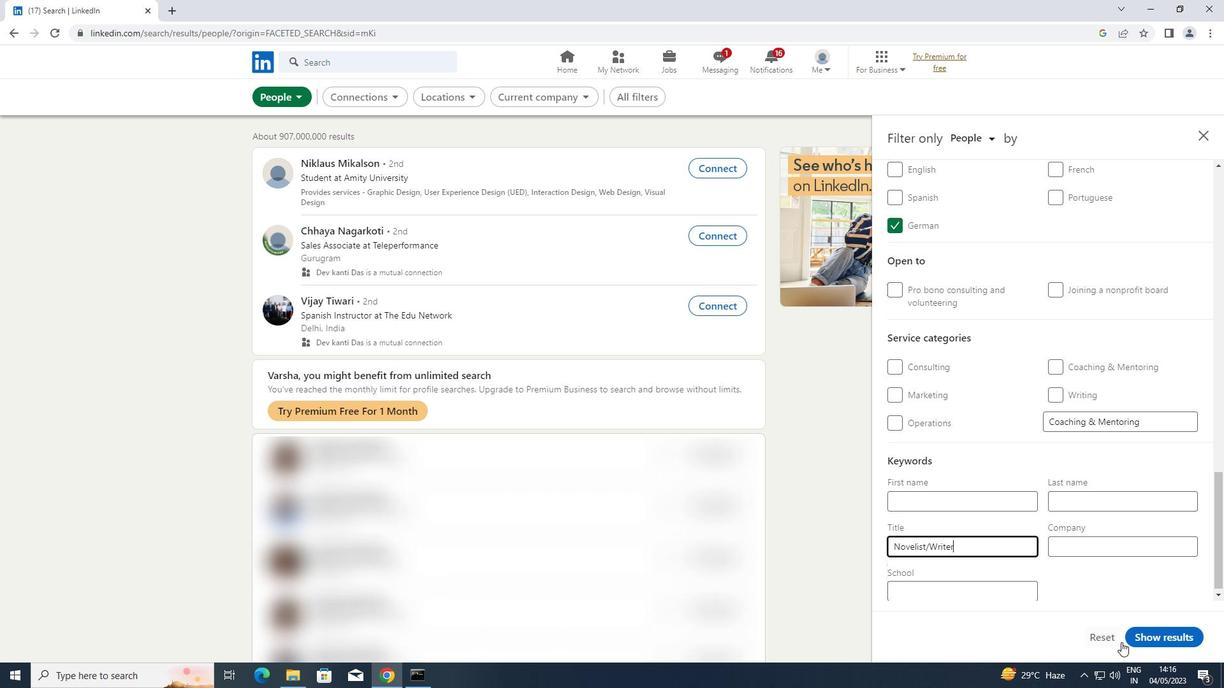 
Action: Mouse pressed left at (1138, 635)
Screenshot: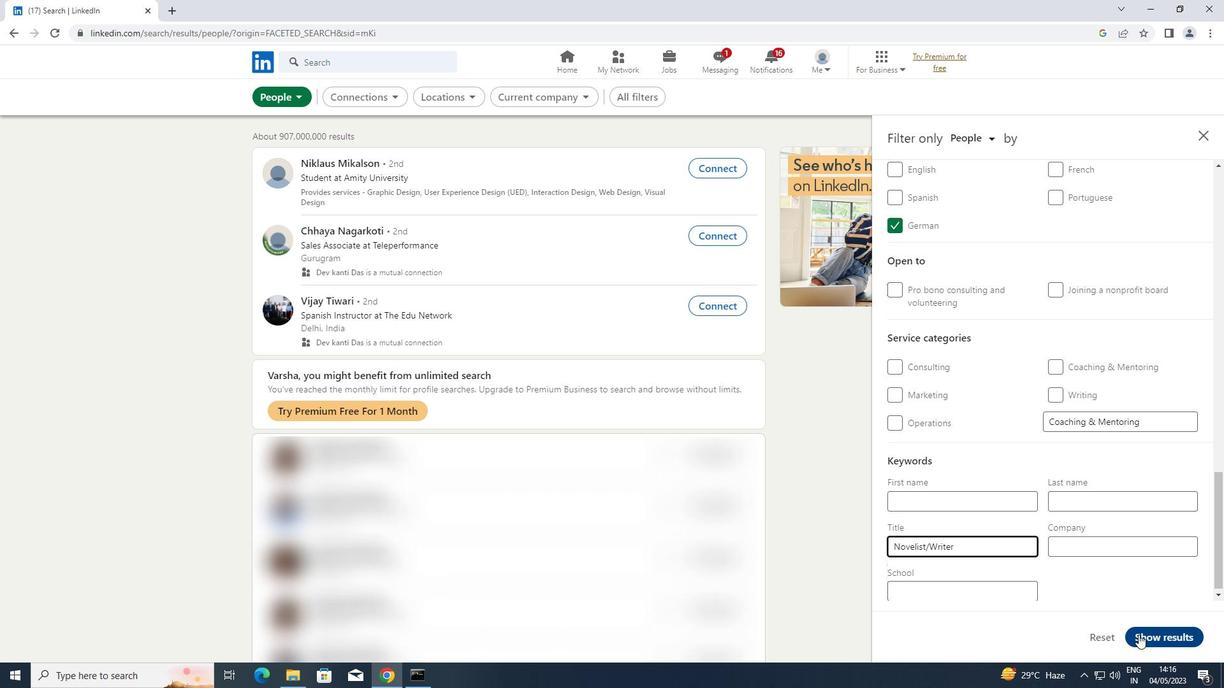 
